 Task: Search one way flight ticket for 4 adults, 1 infant in seat and 1 infant on lap in premium economy from Wilmington: Wilmington Airport to Jacksonville: Albert J. Ellis Airport on 5-3-2023. Choice of flights is American. Number of bags: 1 checked bag. Price is upto 40000. Outbound departure time preference is 20:45.
Action: Mouse moved to (355, 145)
Screenshot: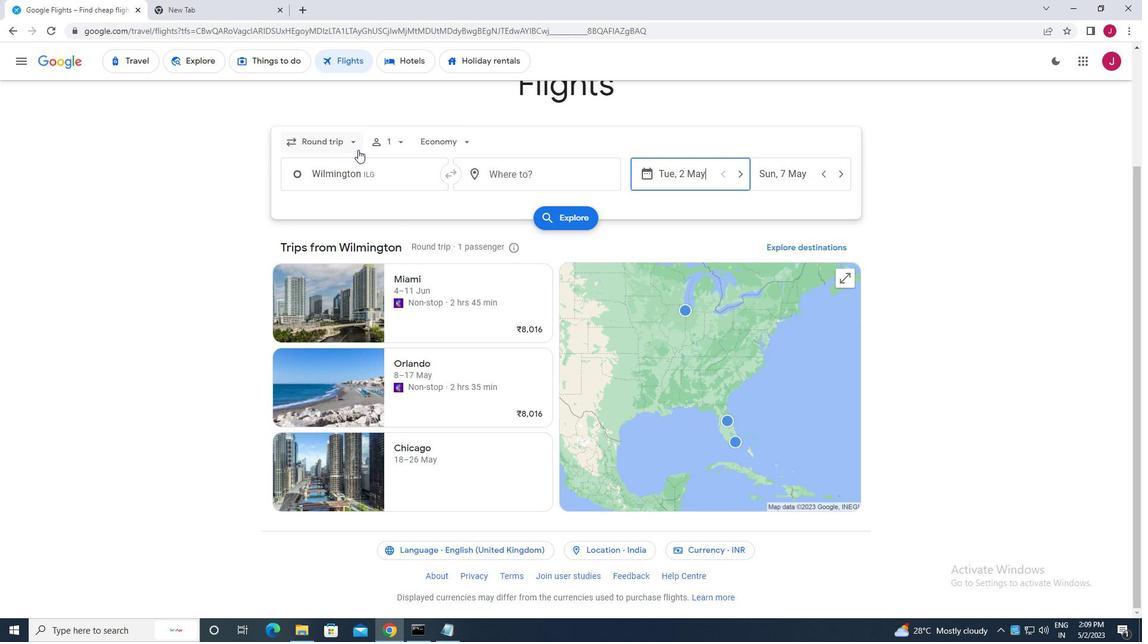 
Action: Mouse pressed left at (355, 145)
Screenshot: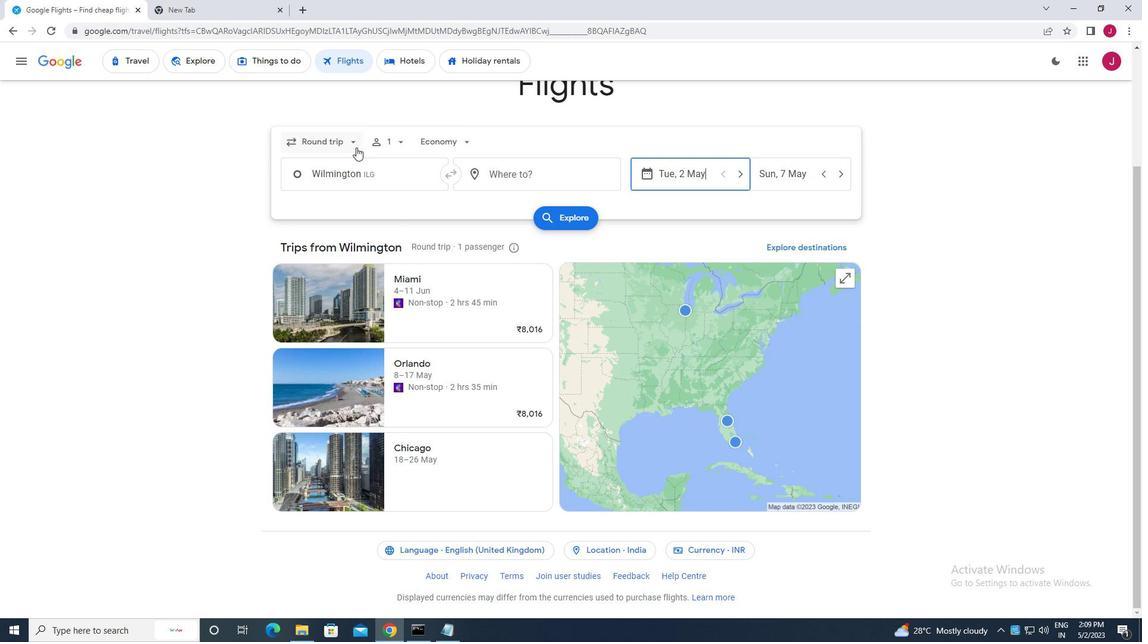 
Action: Mouse moved to (324, 190)
Screenshot: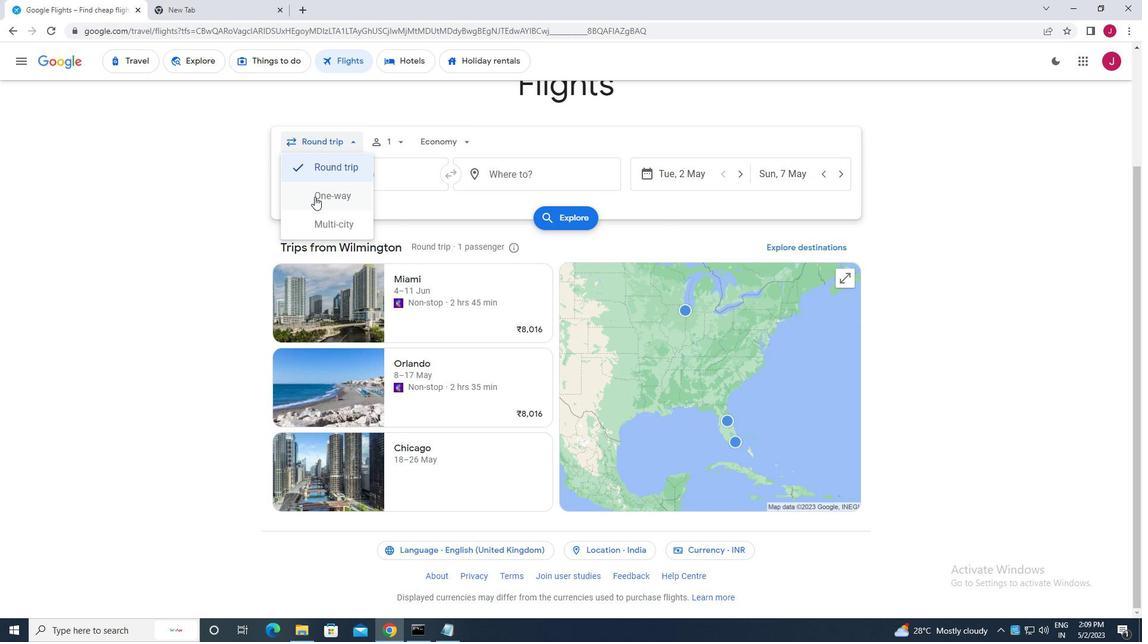 
Action: Mouse pressed left at (324, 190)
Screenshot: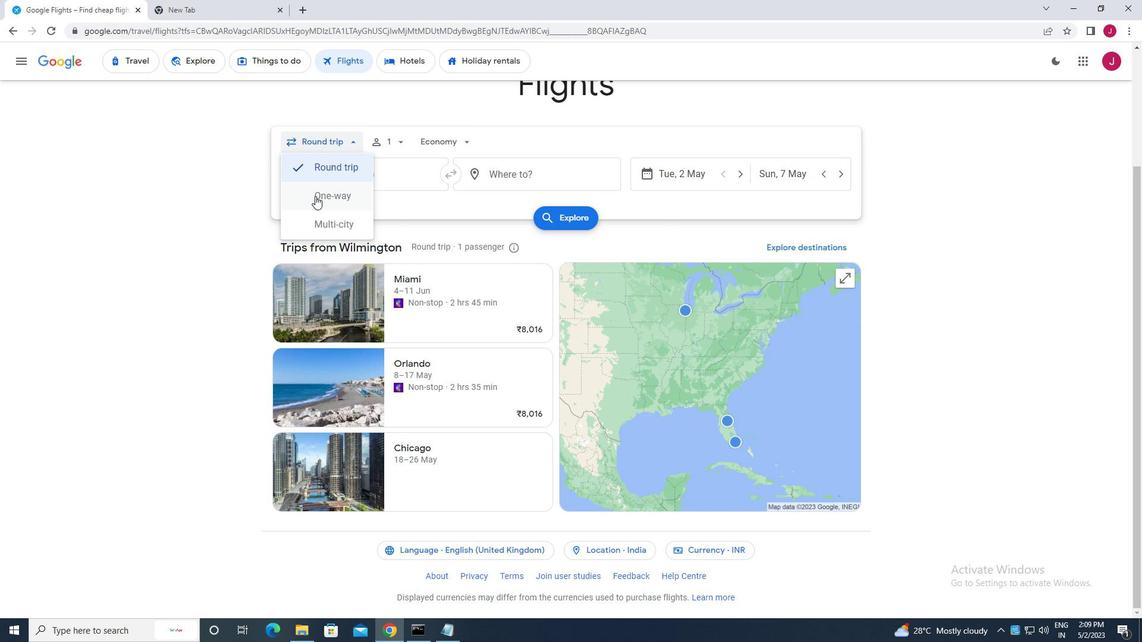 
Action: Mouse moved to (400, 143)
Screenshot: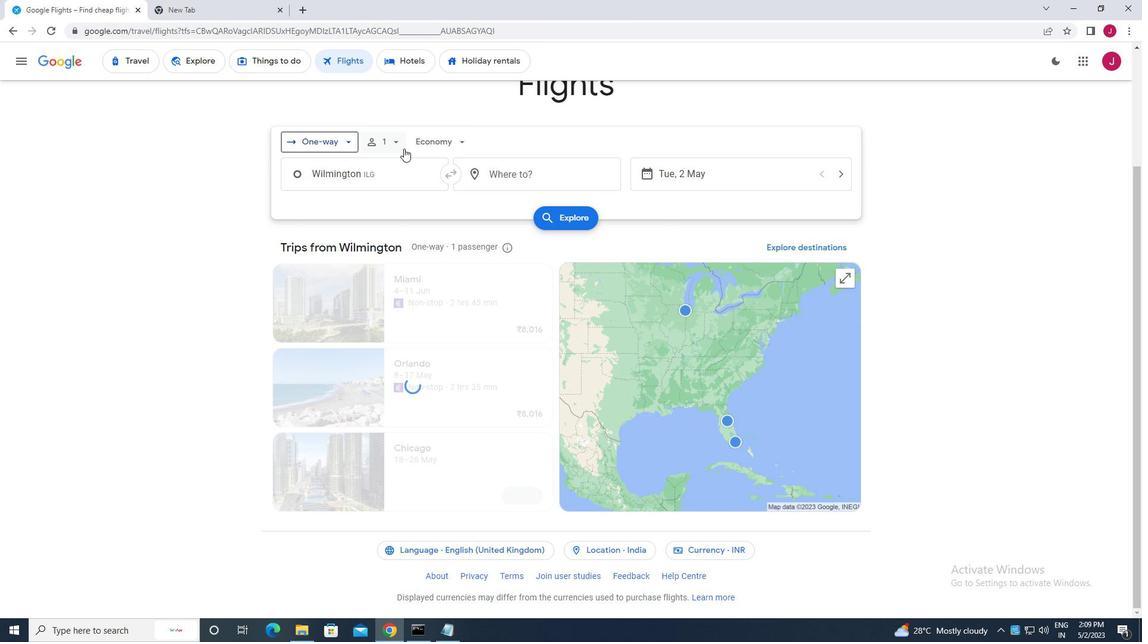 
Action: Mouse pressed left at (400, 143)
Screenshot: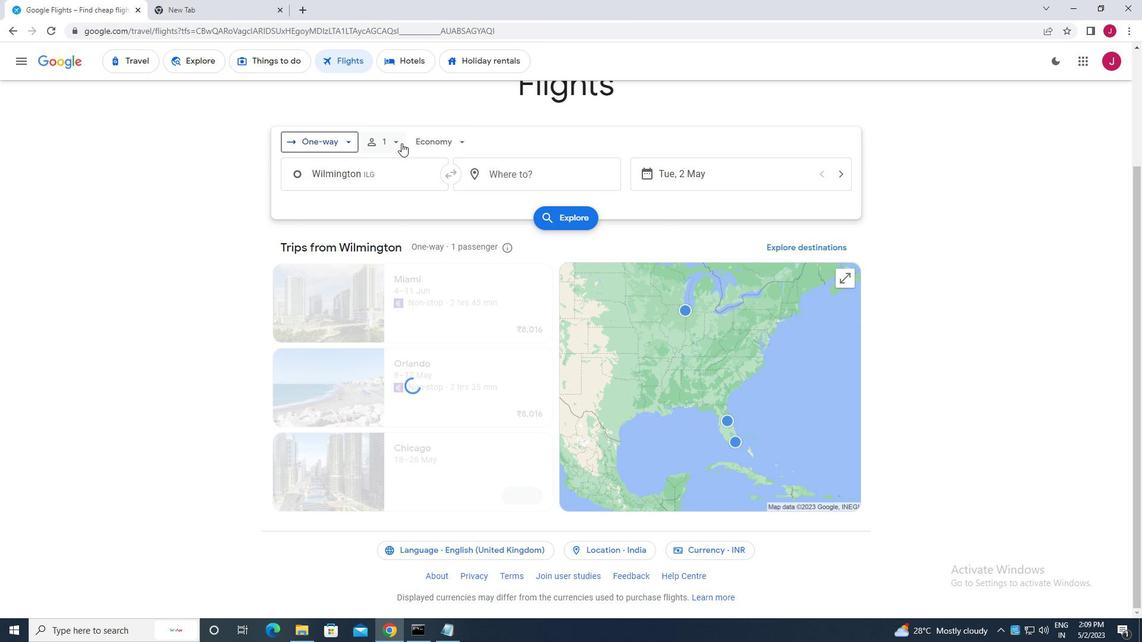 
Action: Mouse moved to (490, 174)
Screenshot: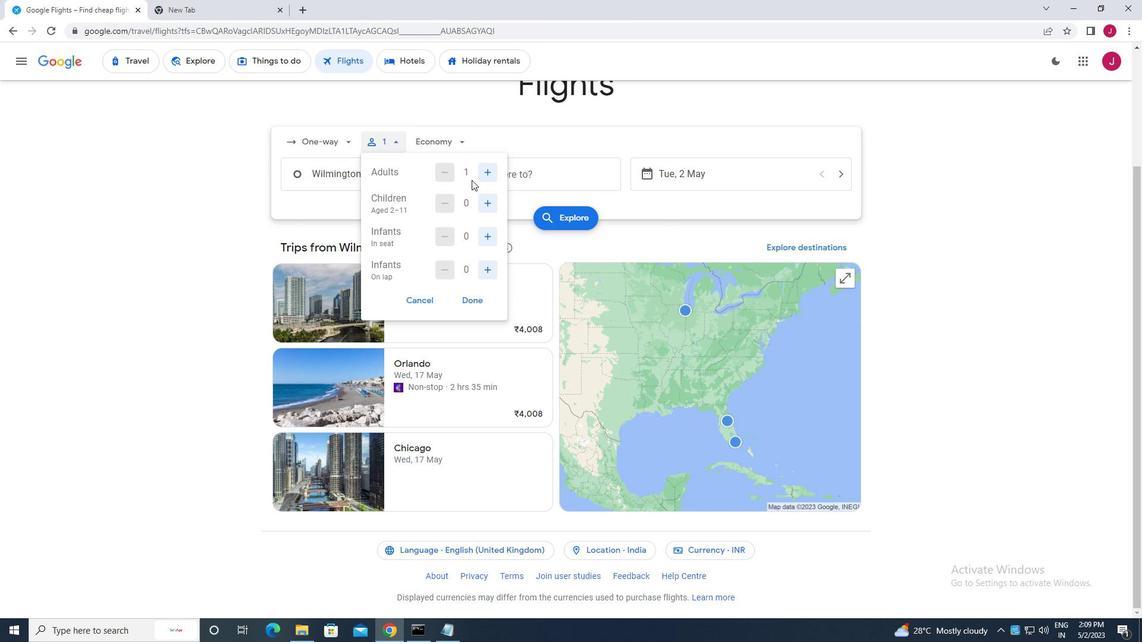
Action: Mouse pressed left at (490, 174)
Screenshot: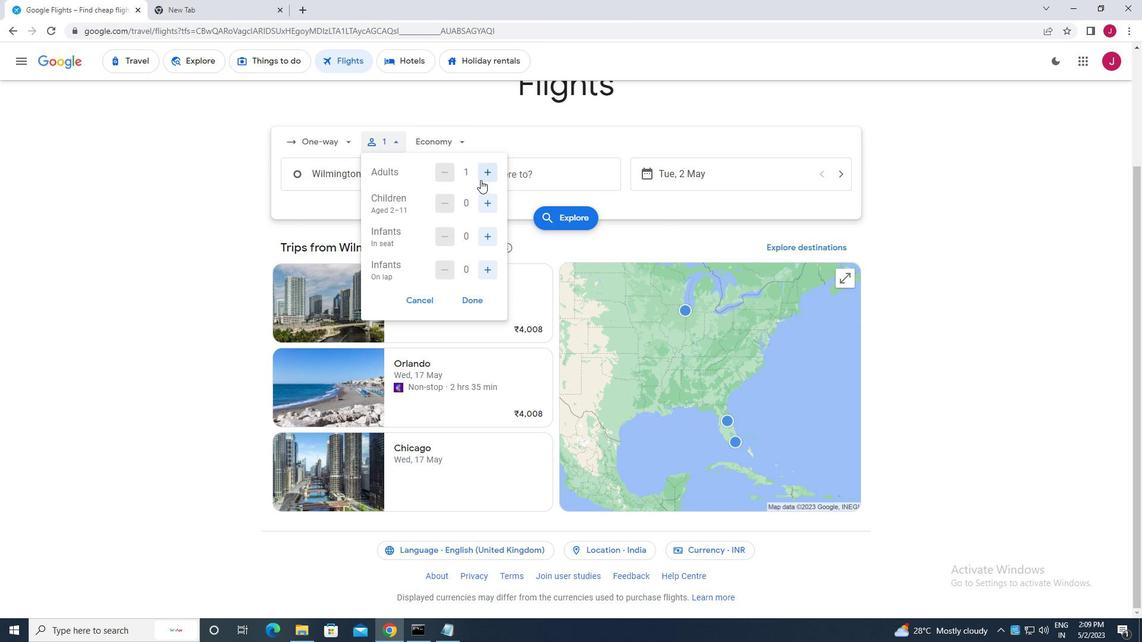 
Action: Mouse pressed left at (490, 174)
Screenshot: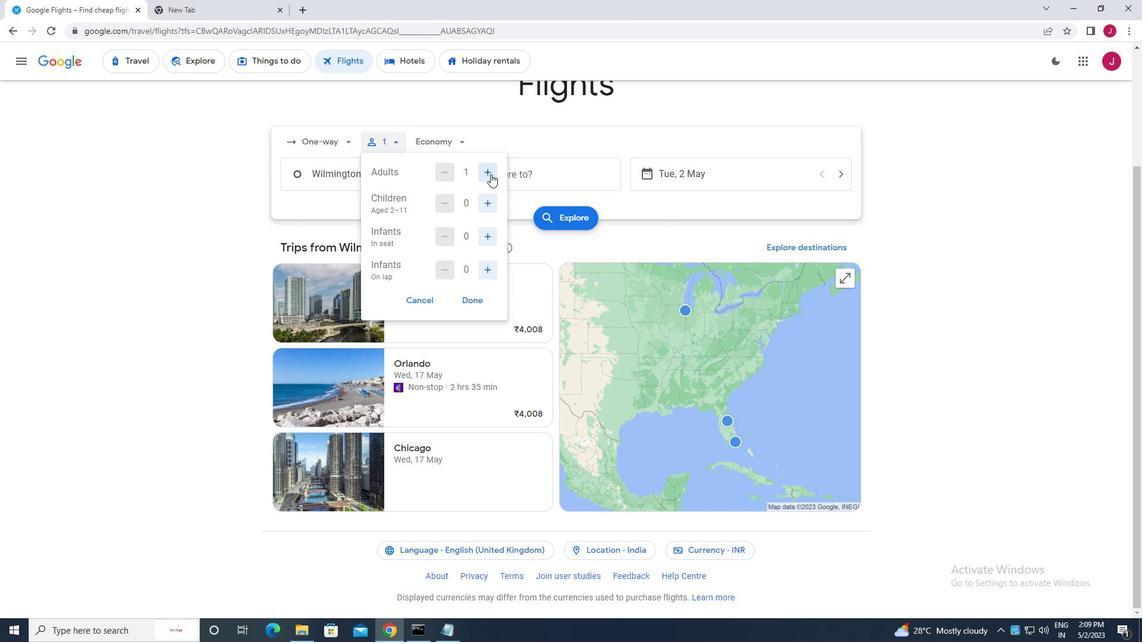 
Action: Mouse pressed left at (490, 174)
Screenshot: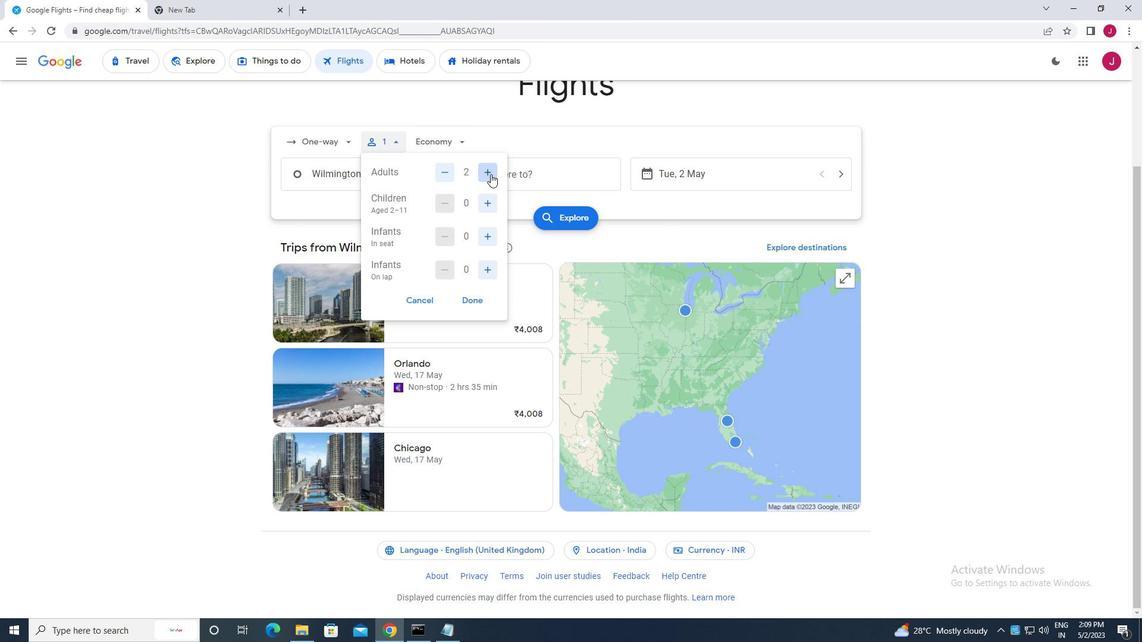 
Action: Mouse pressed left at (490, 174)
Screenshot: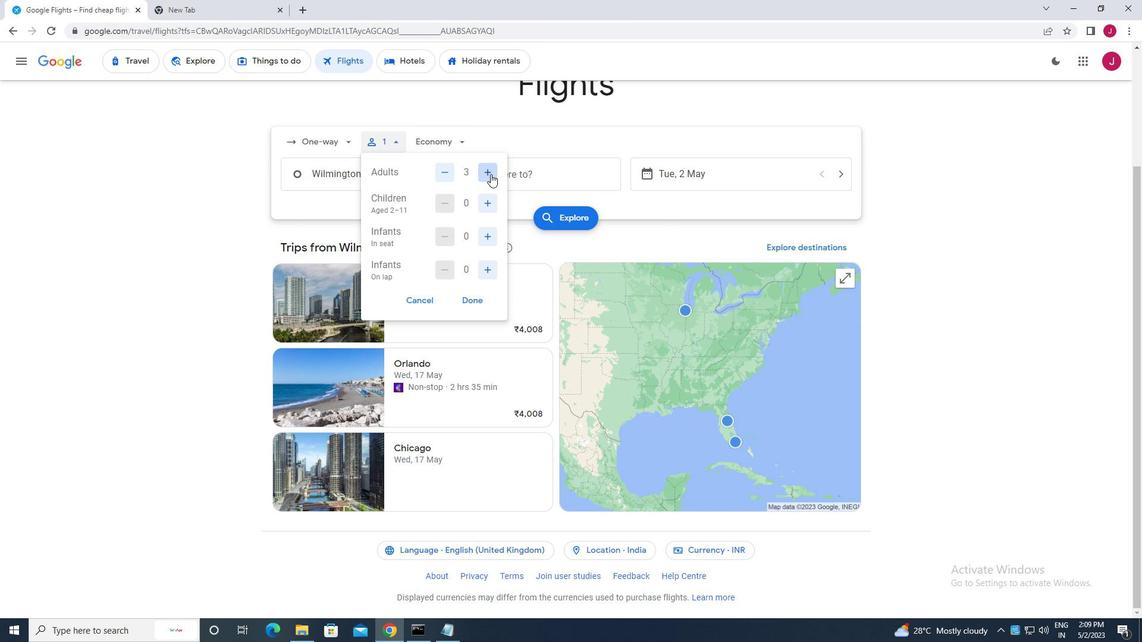 
Action: Mouse moved to (443, 170)
Screenshot: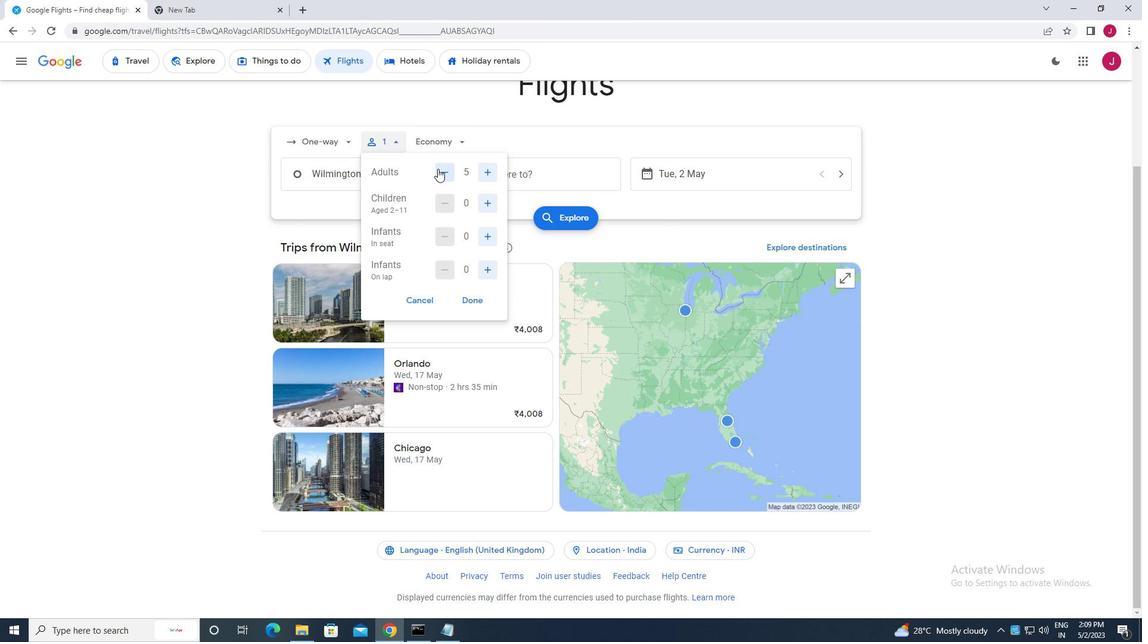 
Action: Mouse pressed left at (443, 170)
Screenshot: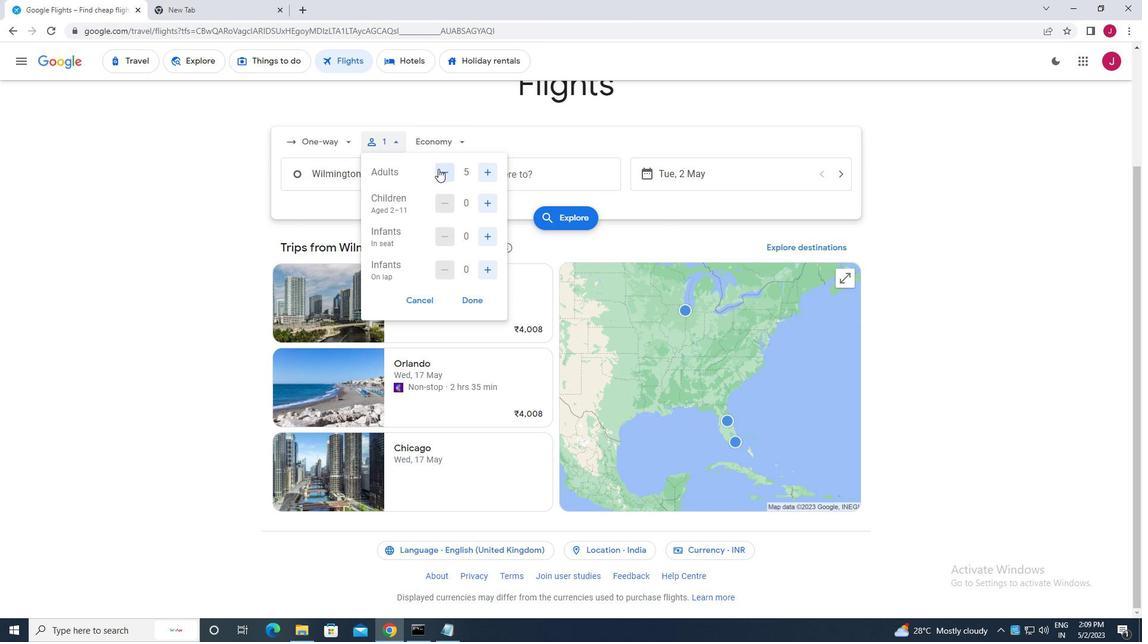 
Action: Mouse moved to (485, 236)
Screenshot: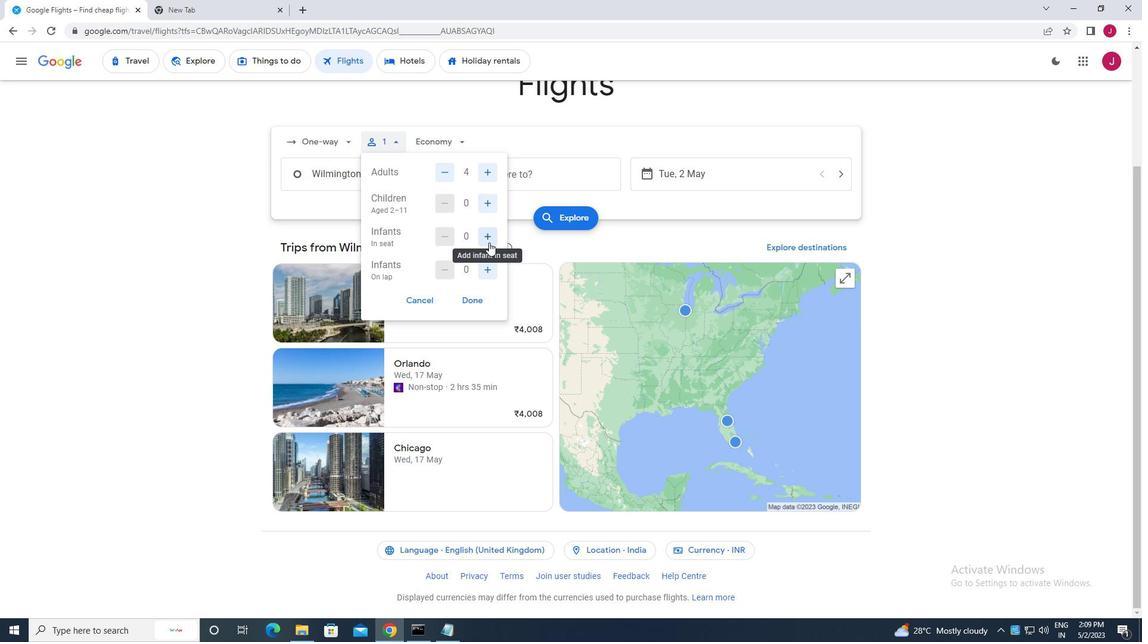 
Action: Mouse pressed left at (485, 236)
Screenshot: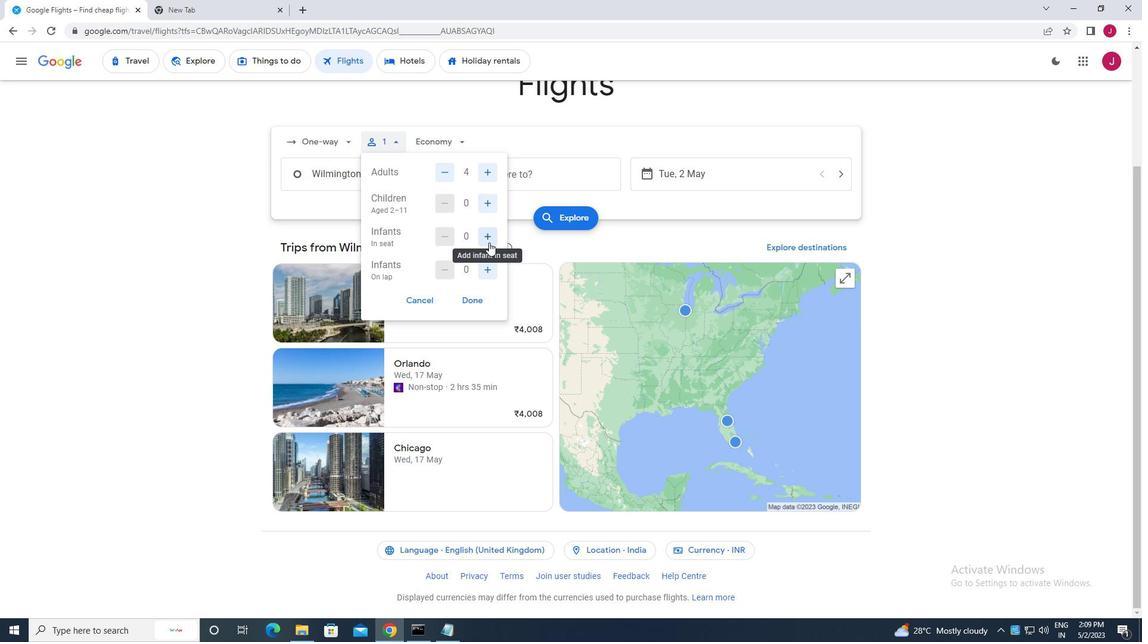 
Action: Mouse moved to (487, 265)
Screenshot: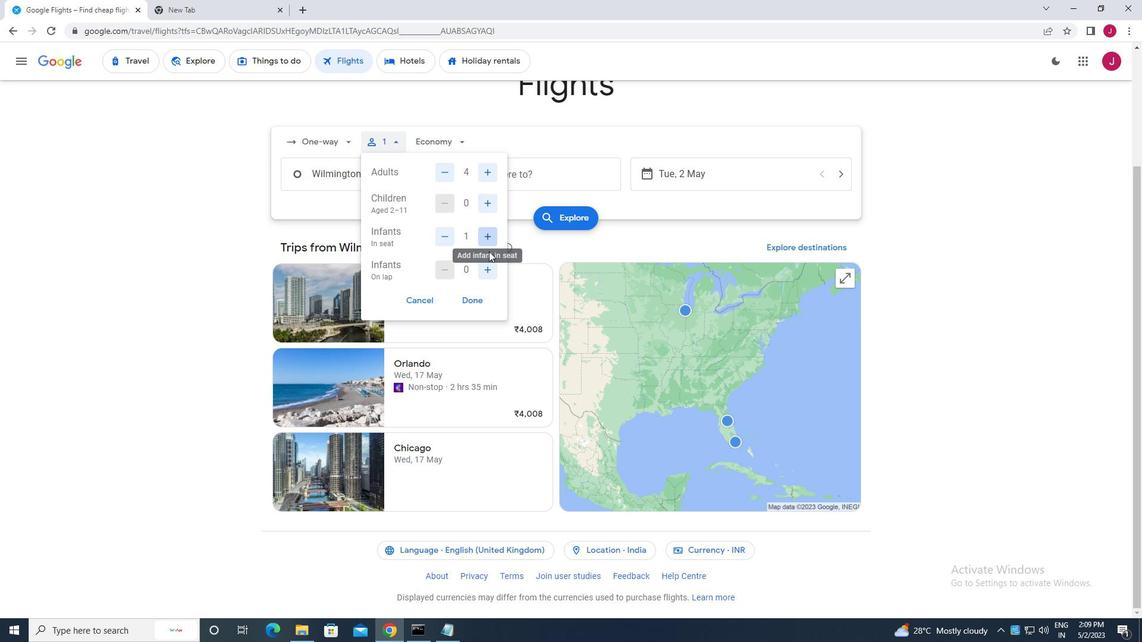 
Action: Mouse pressed left at (487, 265)
Screenshot: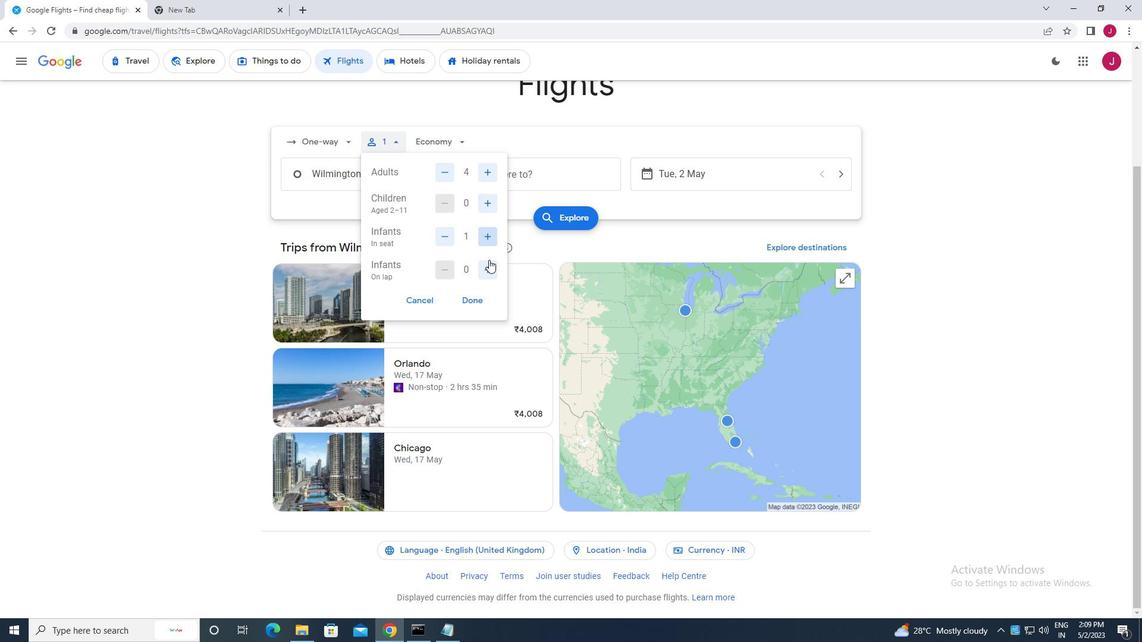 
Action: Mouse moved to (470, 299)
Screenshot: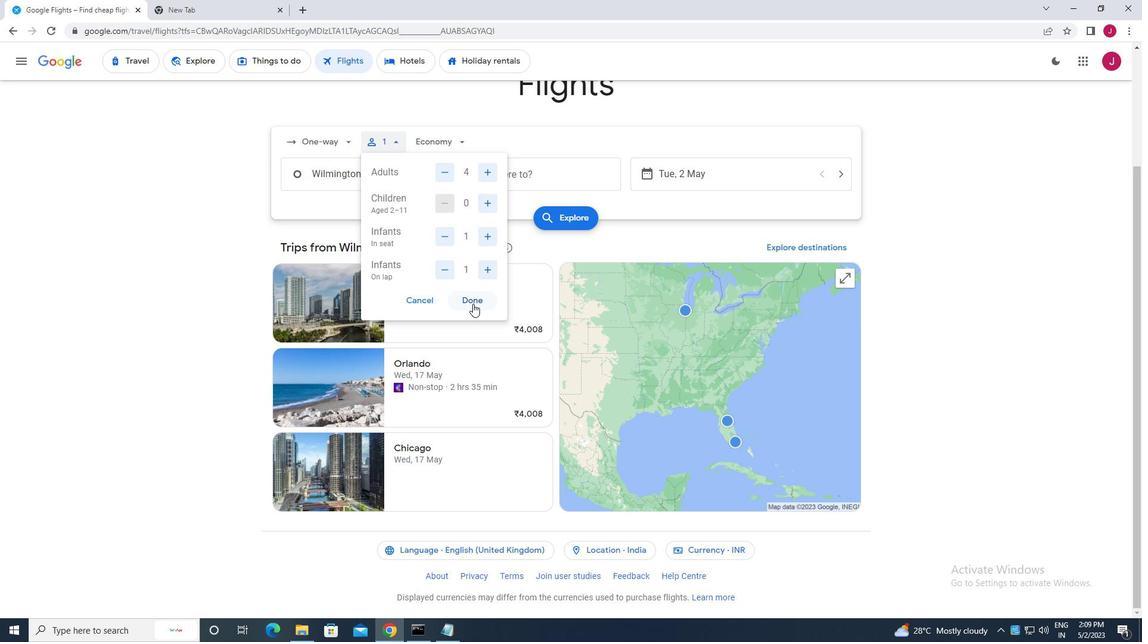 
Action: Mouse pressed left at (470, 299)
Screenshot: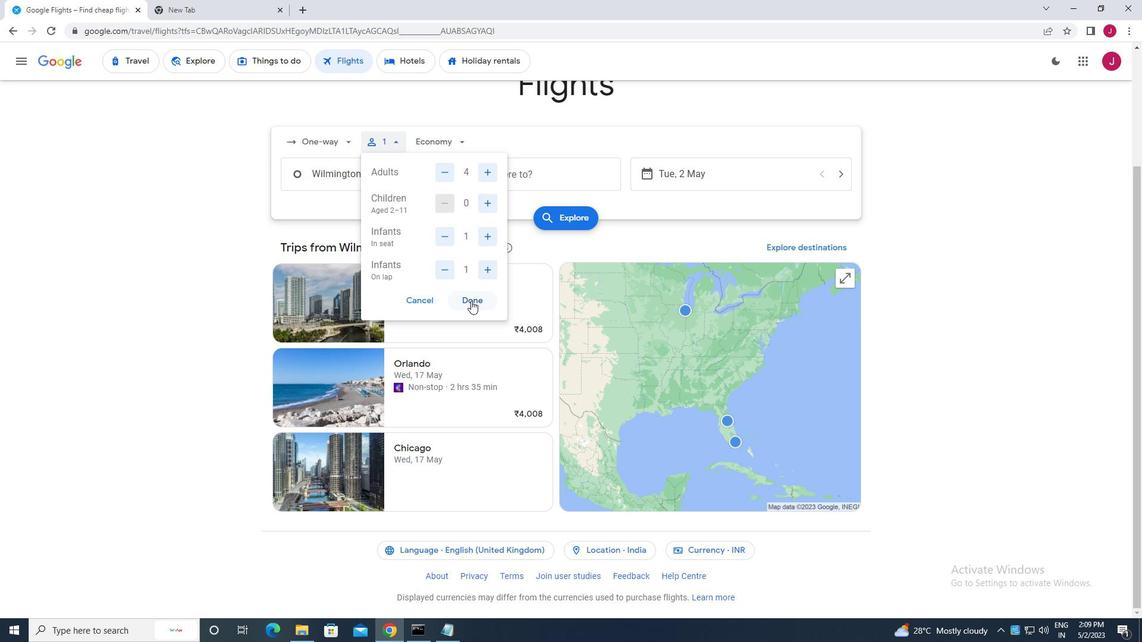 
Action: Mouse moved to (443, 145)
Screenshot: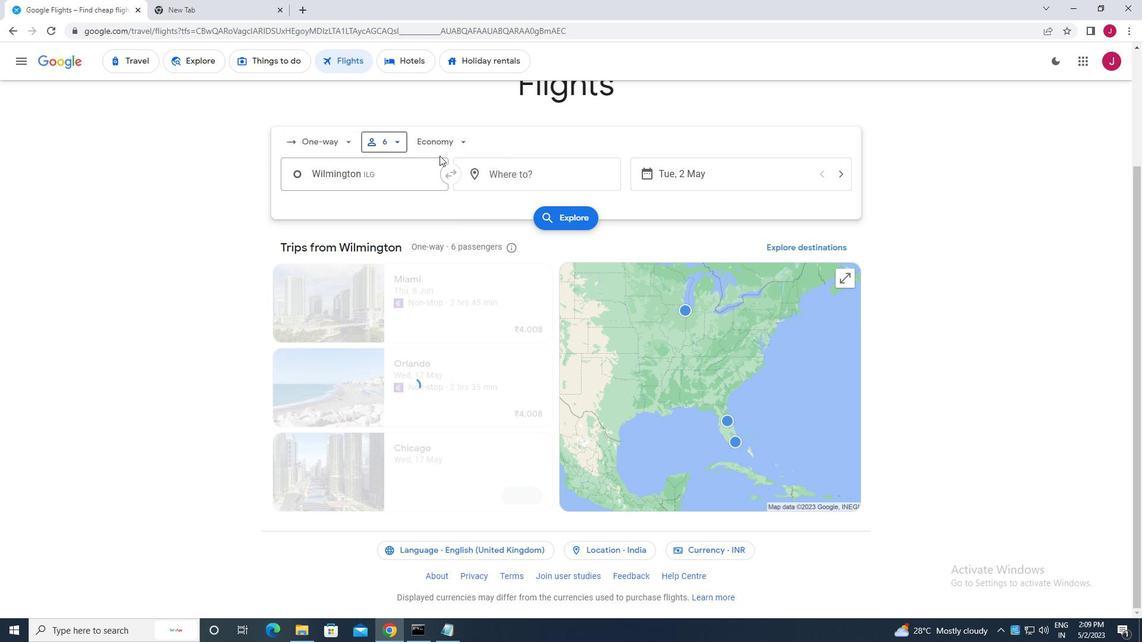 
Action: Mouse pressed left at (443, 145)
Screenshot: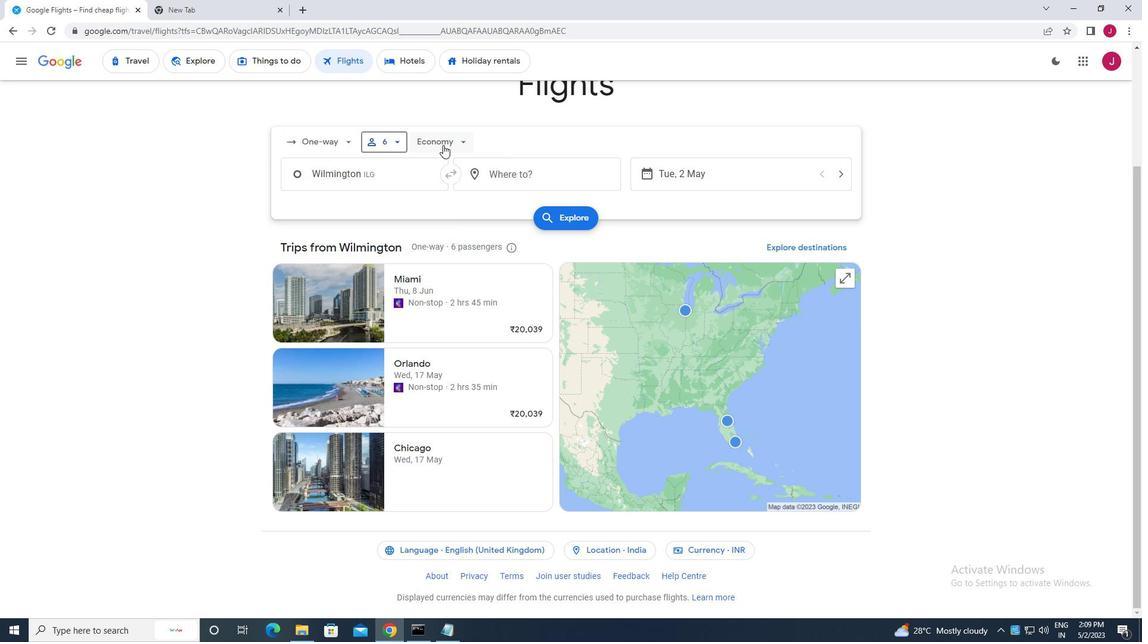 
Action: Mouse moved to (464, 197)
Screenshot: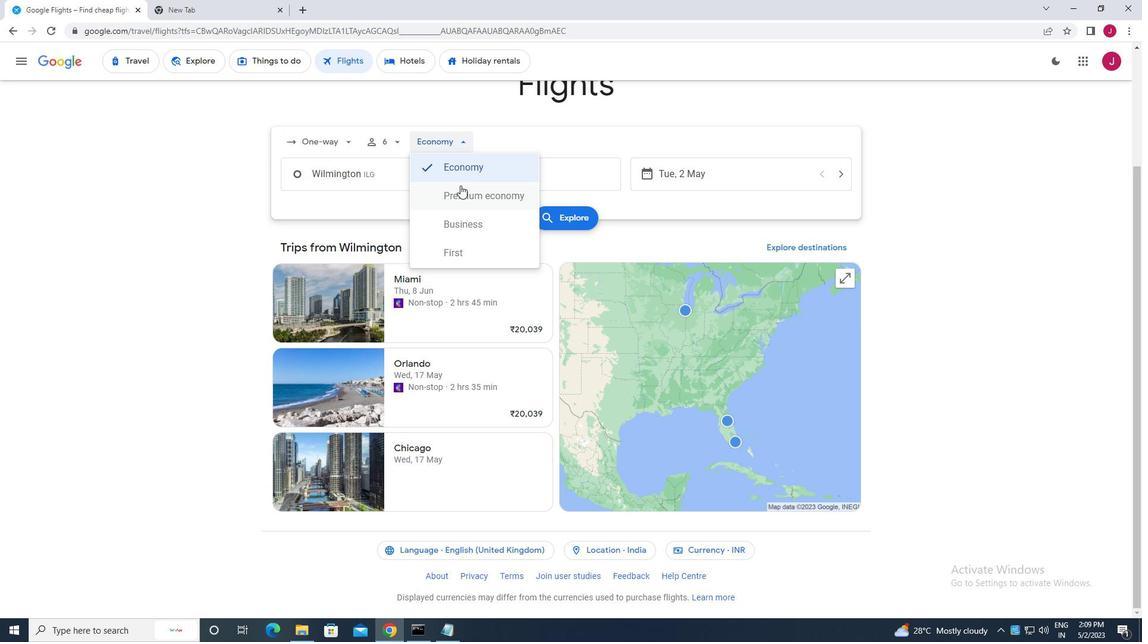 
Action: Mouse pressed left at (464, 197)
Screenshot: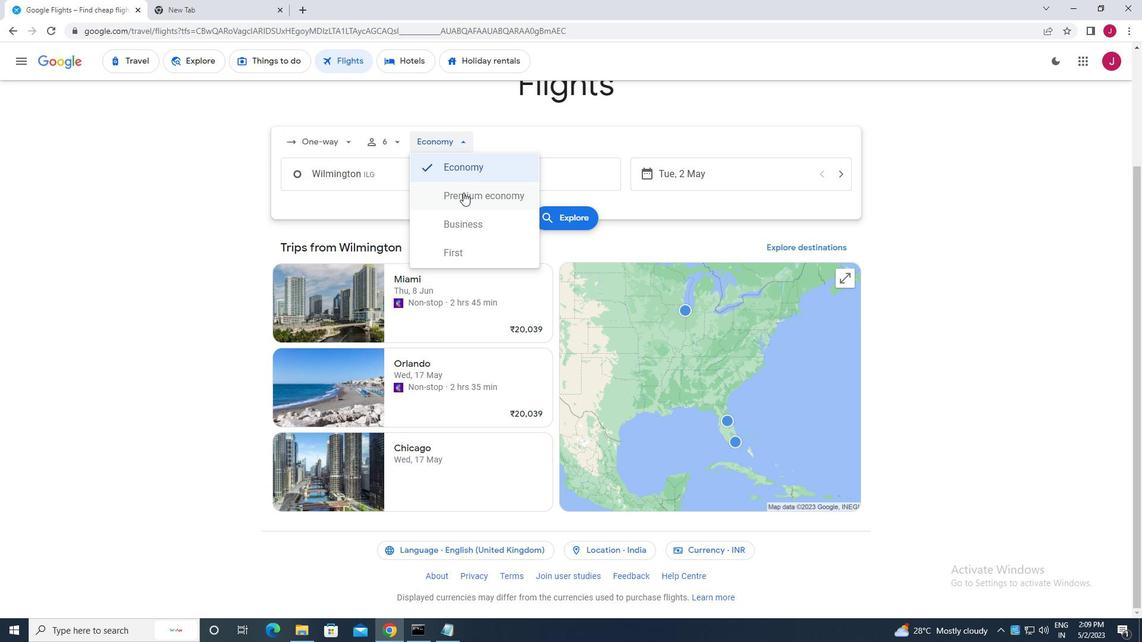 
Action: Mouse moved to (386, 181)
Screenshot: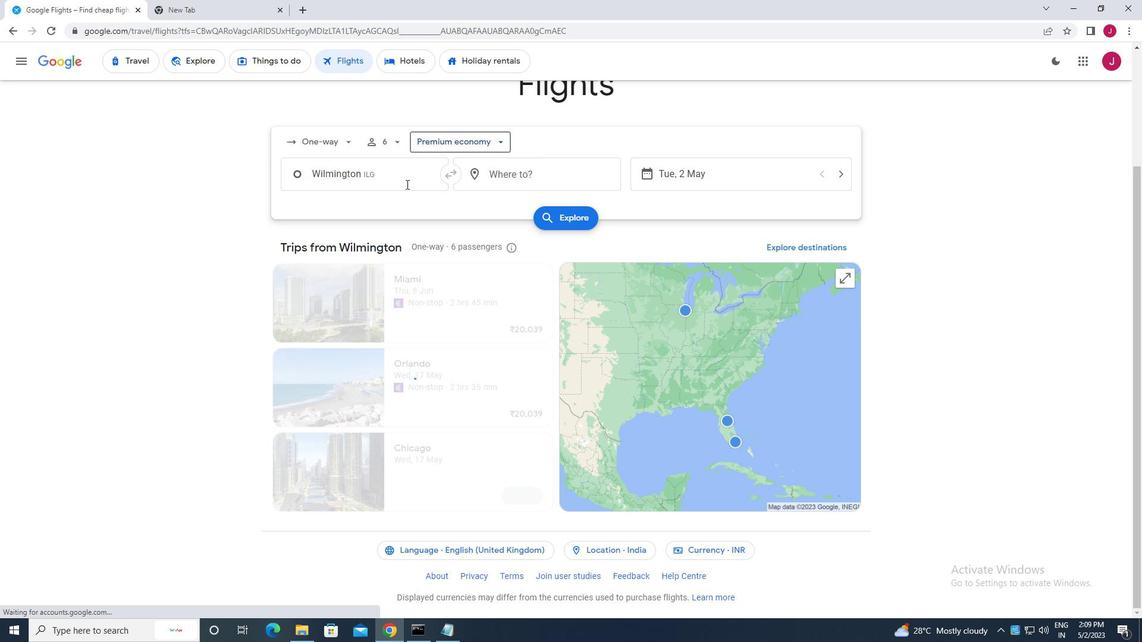 
Action: Mouse pressed left at (386, 181)
Screenshot: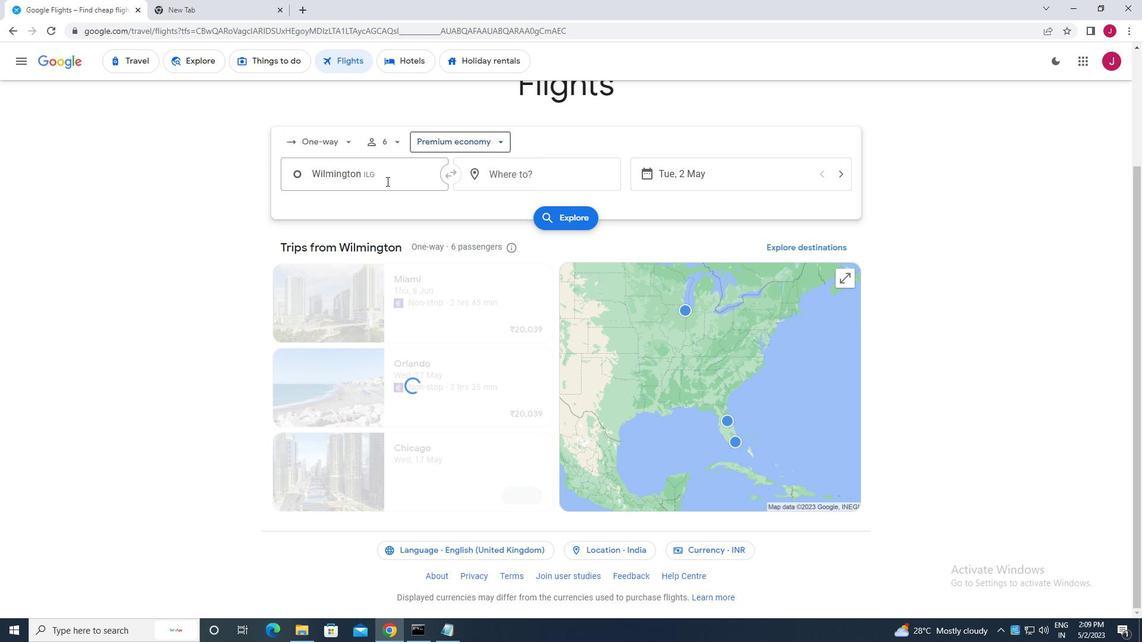 
Action: Key pressed wilmington<Key.space>a
Screenshot: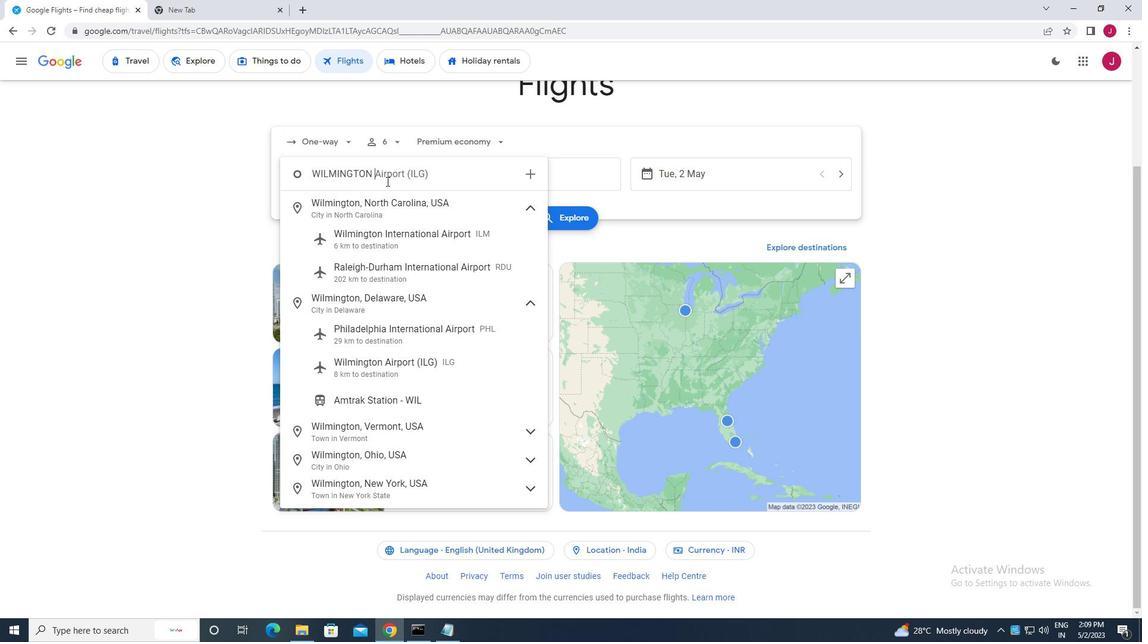 
Action: Mouse moved to (393, 261)
Screenshot: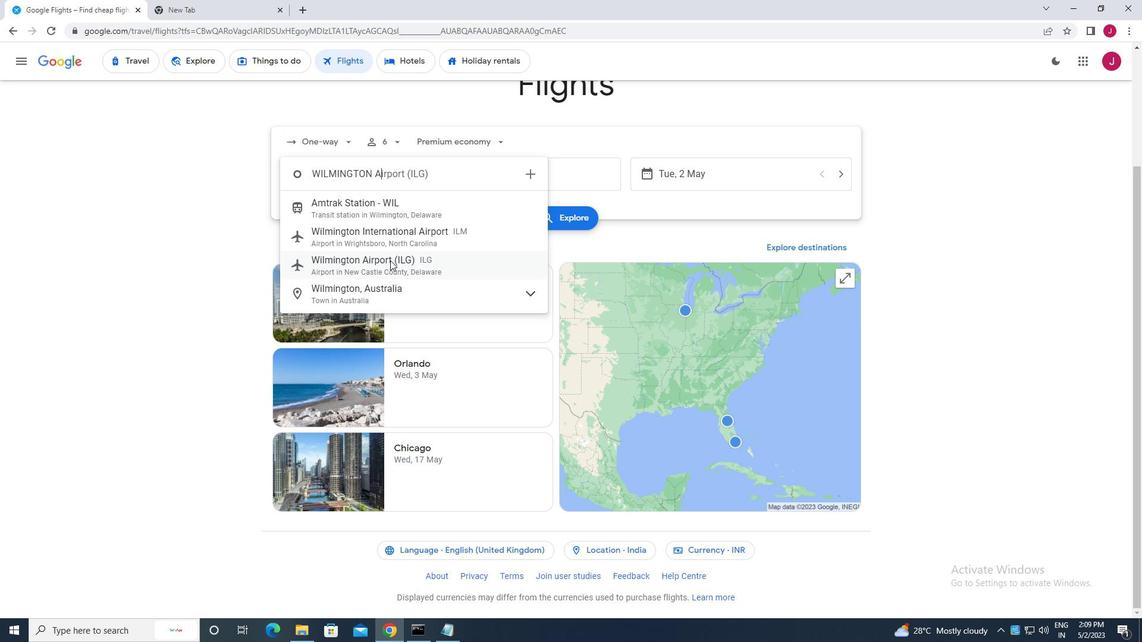 
Action: Mouse pressed left at (393, 261)
Screenshot: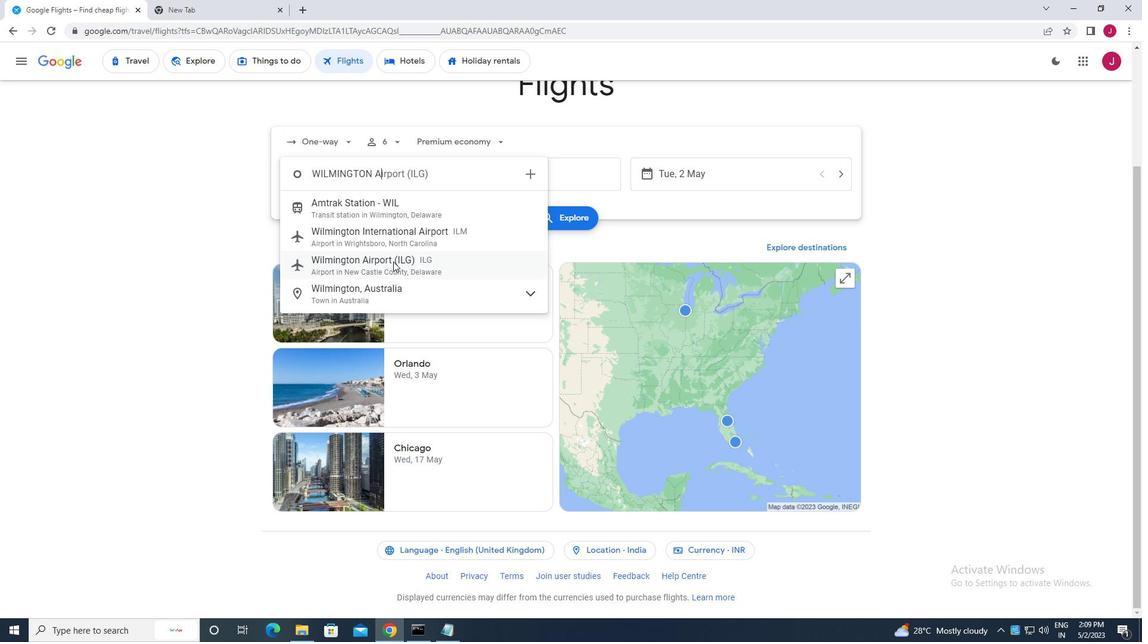 
Action: Mouse moved to (546, 171)
Screenshot: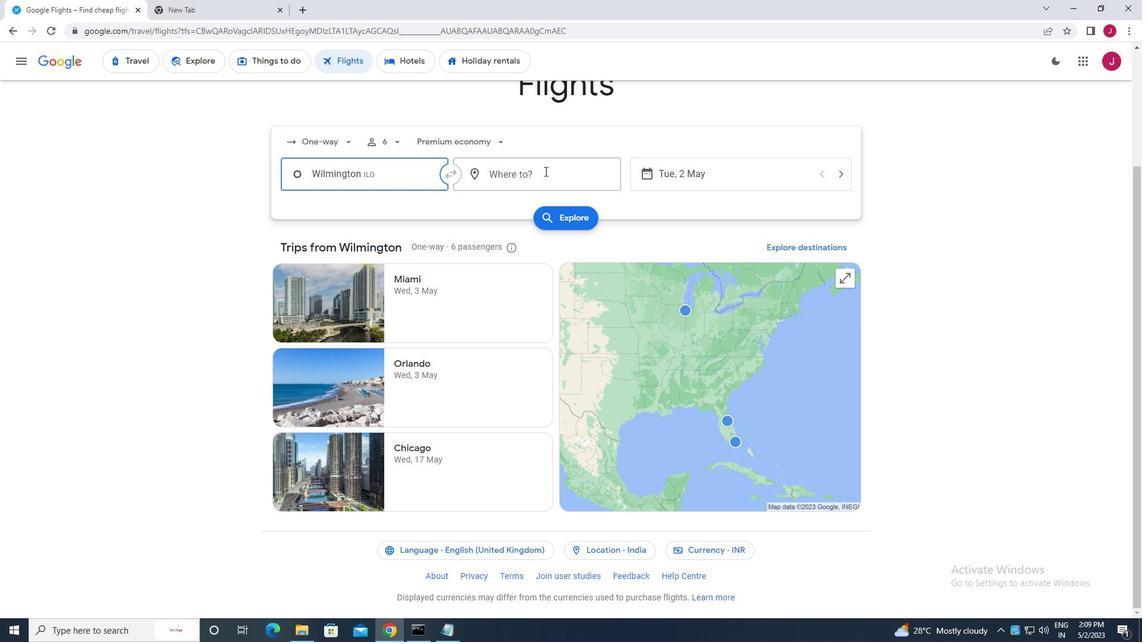 
Action: Mouse pressed left at (546, 171)
Screenshot: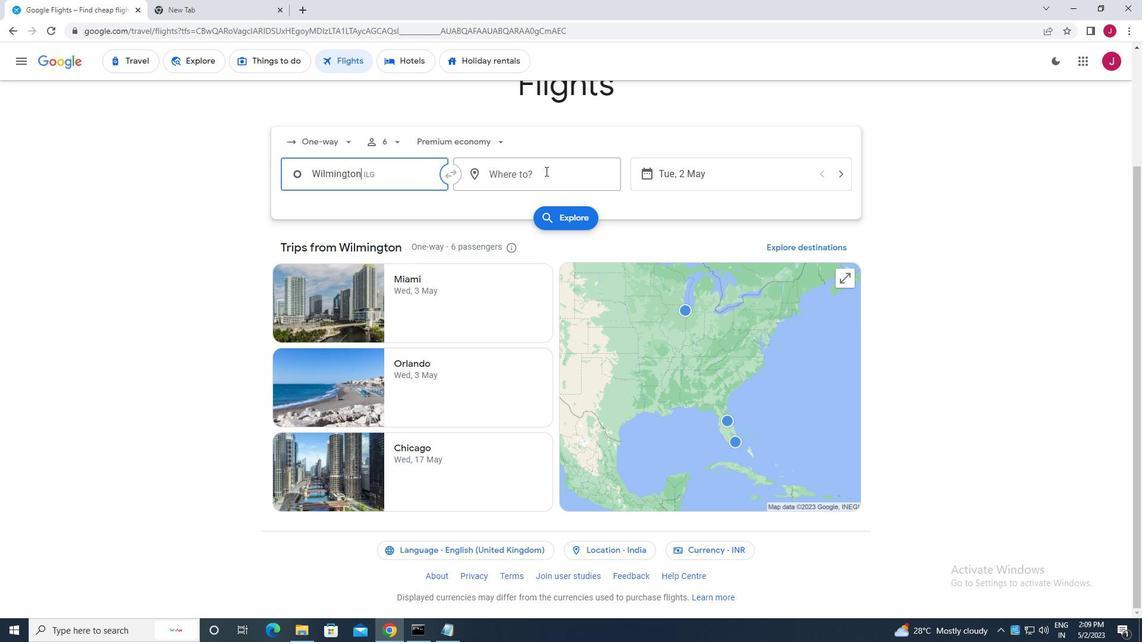
Action: Mouse moved to (548, 171)
Screenshot: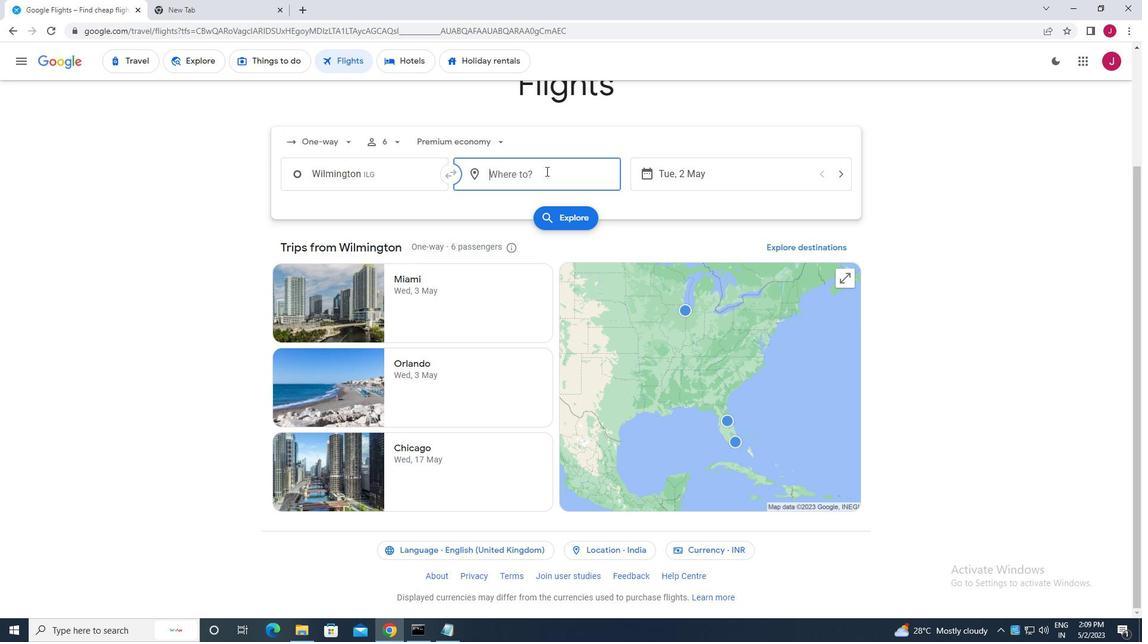 
Action: Key pressed jacksonv
Screenshot: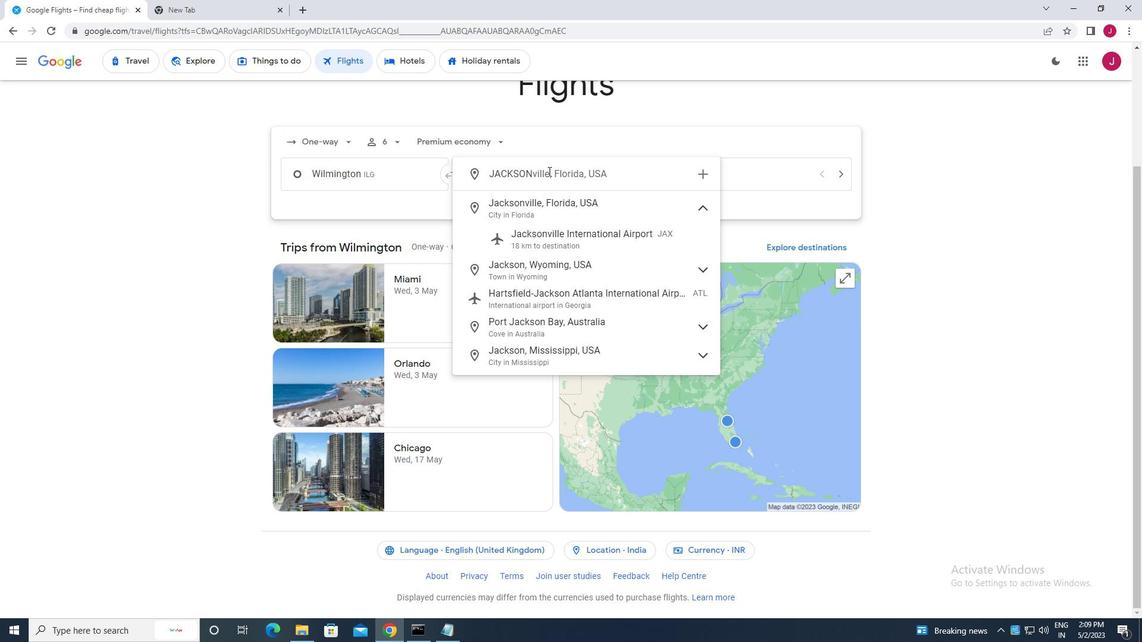 
Action: Mouse moved to (568, 235)
Screenshot: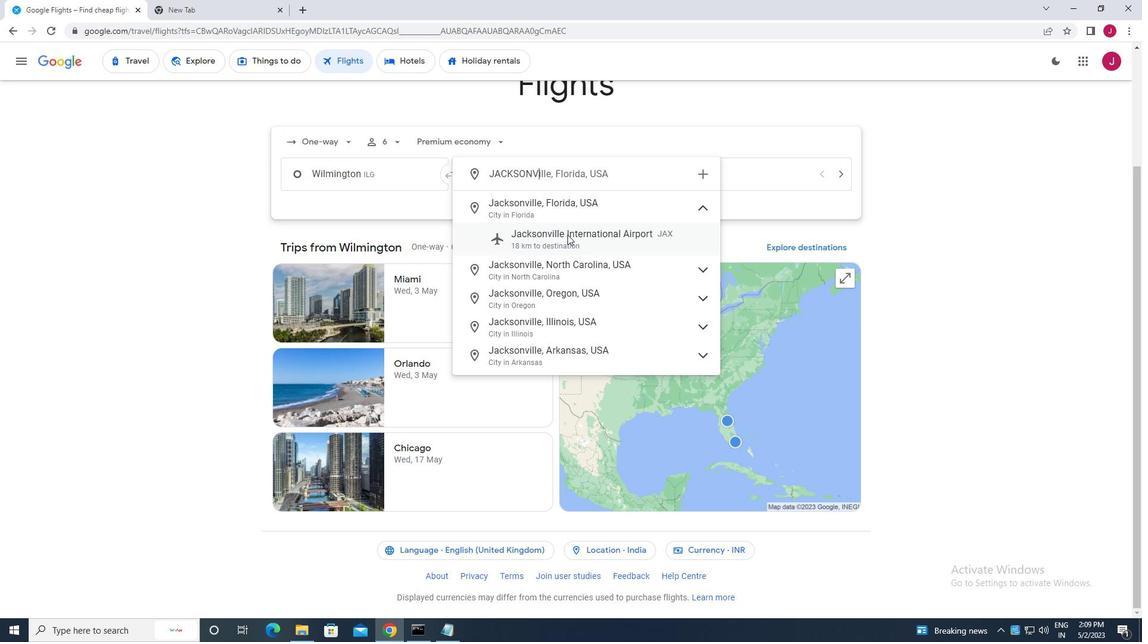 
Action: Mouse pressed left at (568, 235)
Screenshot: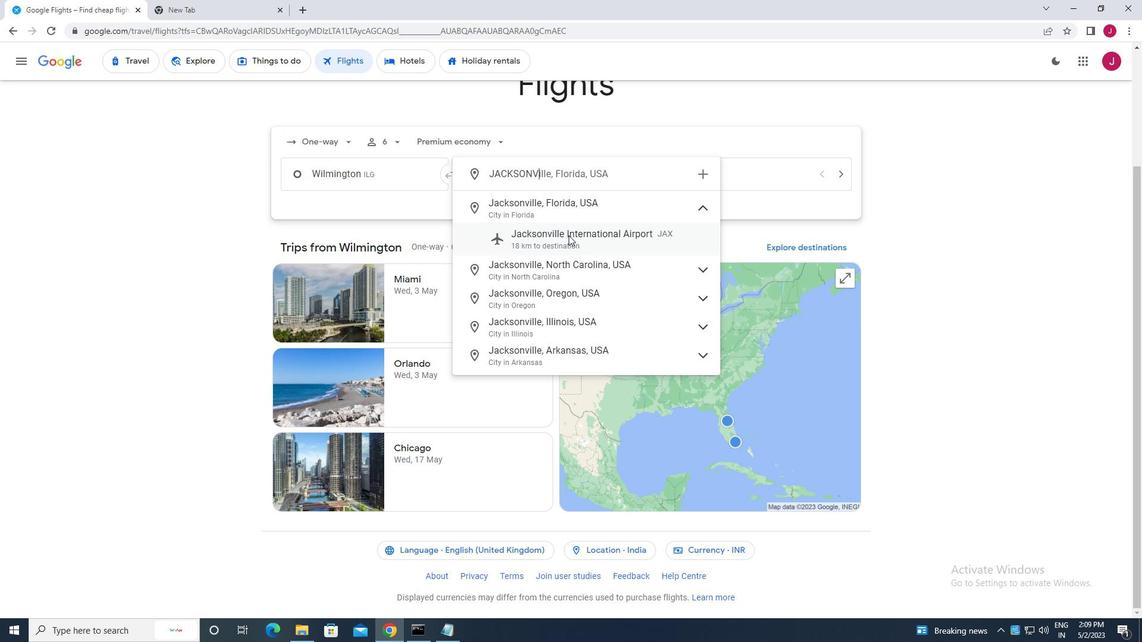 
Action: Mouse moved to (699, 179)
Screenshot: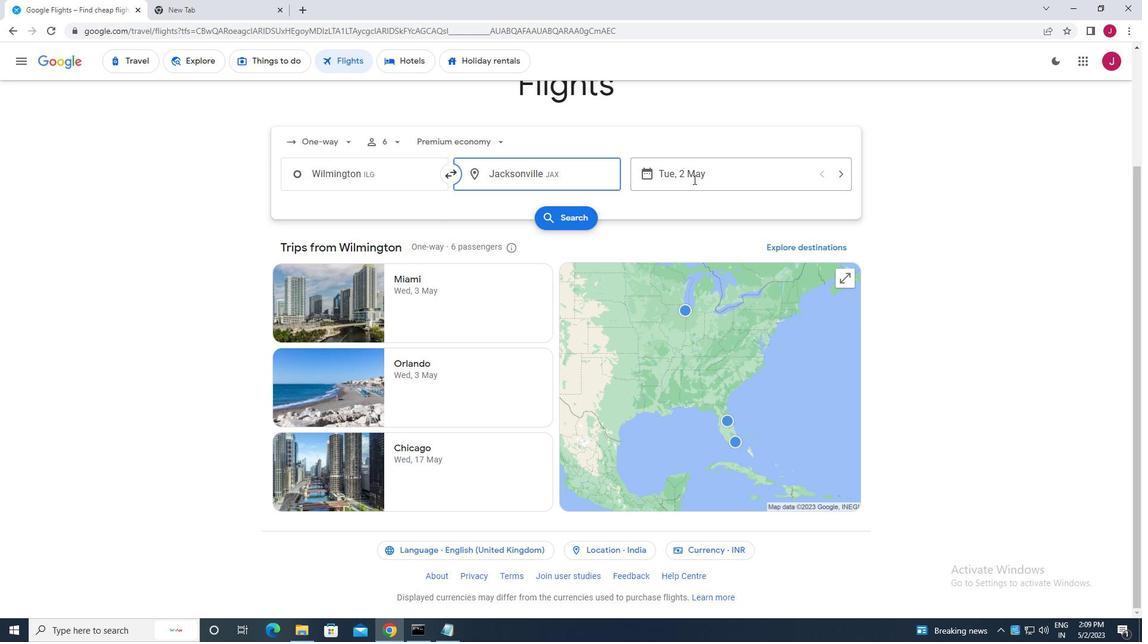 
Action: Mouse pressed left at (699, 179)
Screenshot: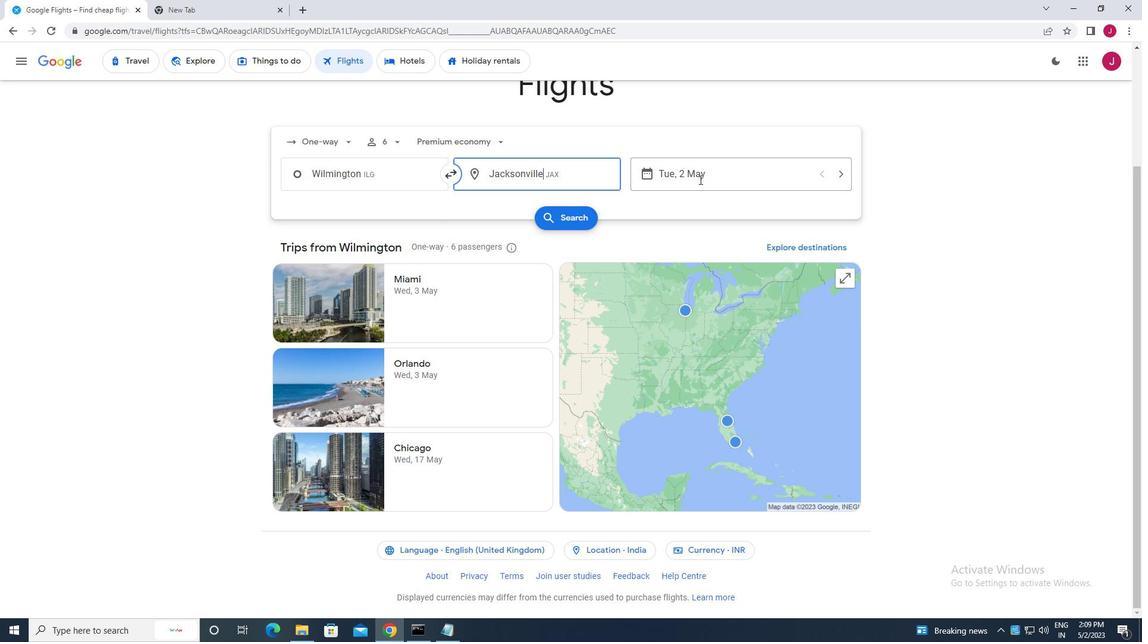 
Action: Mouse moved to (515, 270)
Screenshot: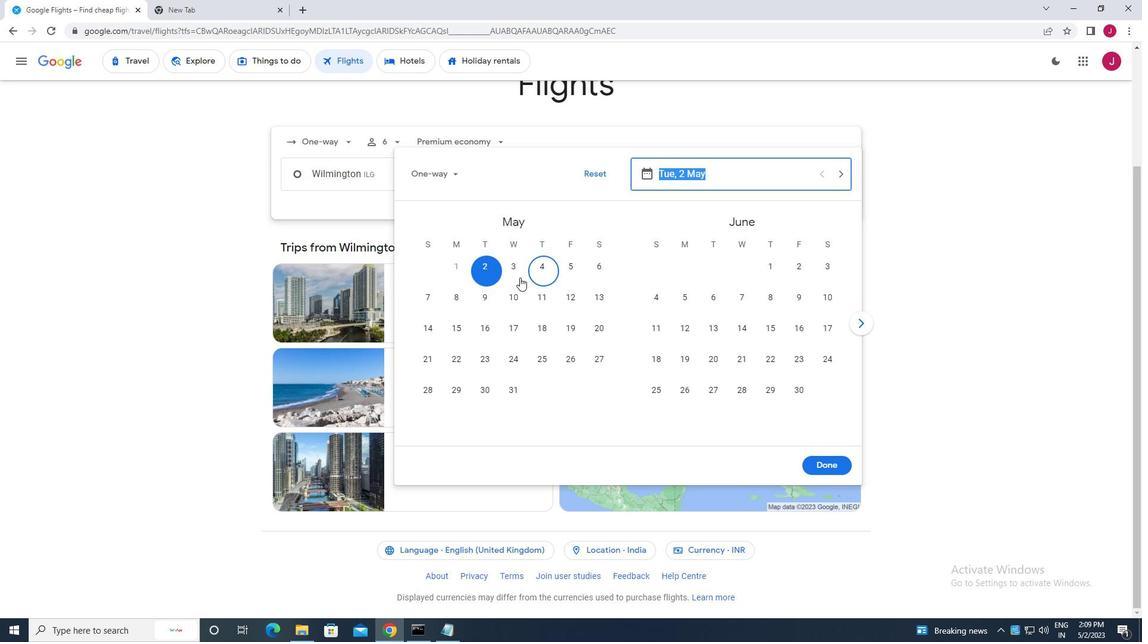 
Action: Mouse pressed left at (515, 270)
Screenshot: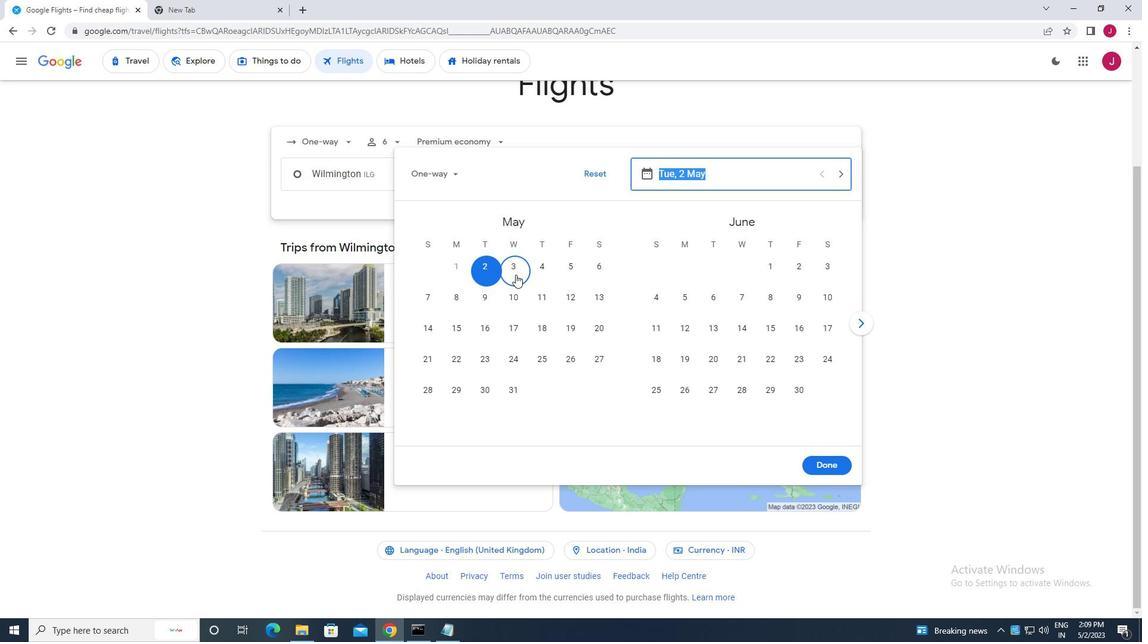 
Action: Mouse moved to (830, 467)
Screenshot: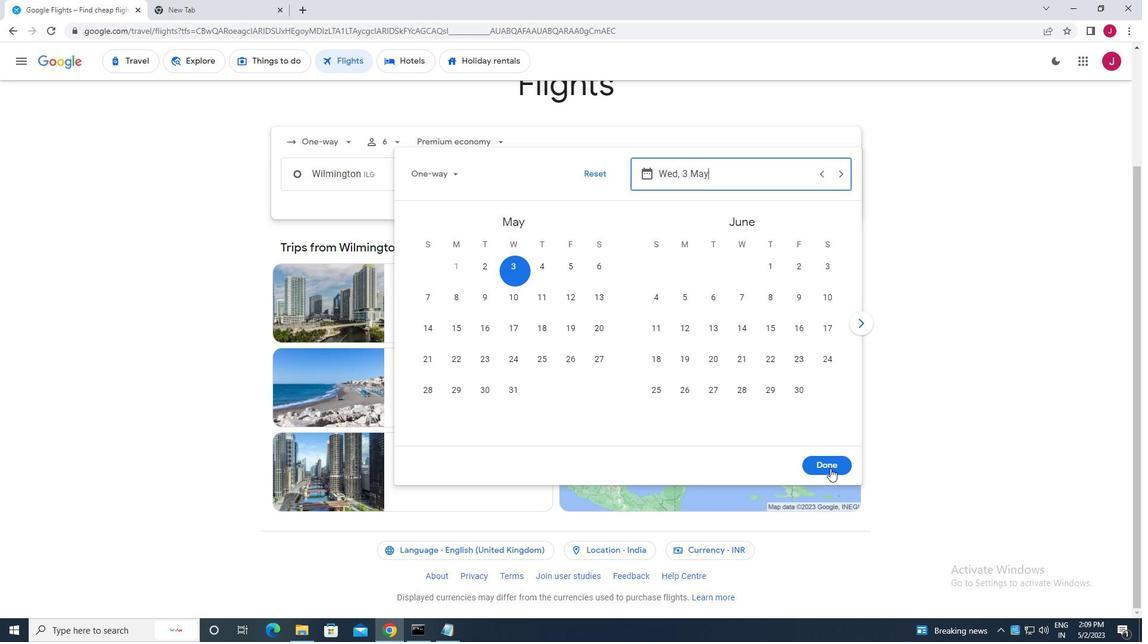 
Action: Mouse pressed left at (830, 467)
Screenshot: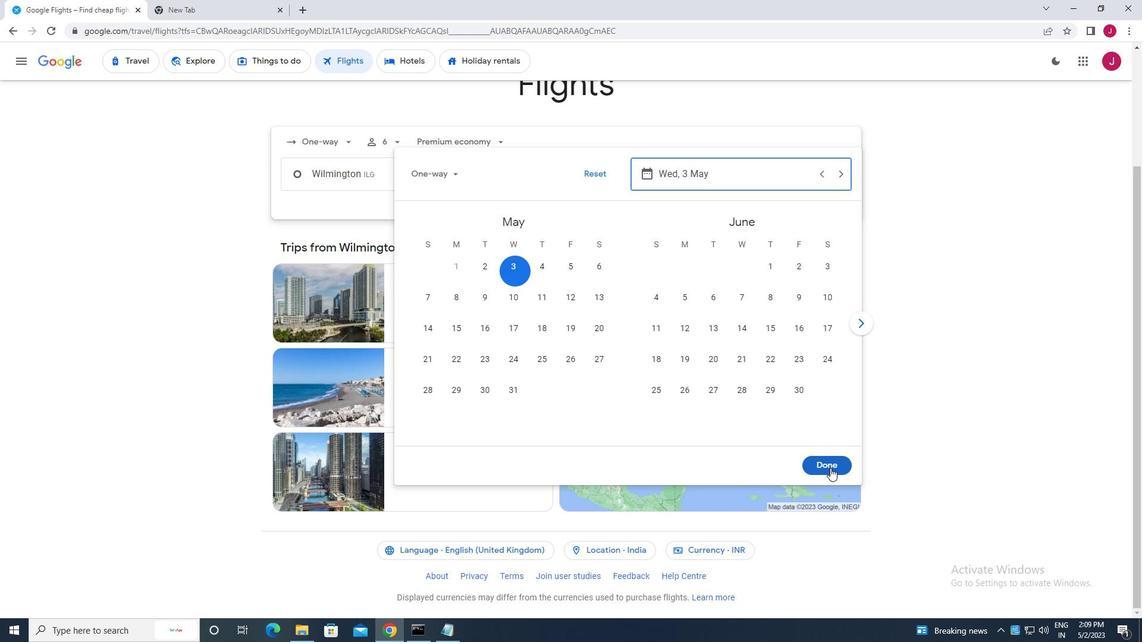 
Action: Mouse moved to (573, 211)
Screenshot: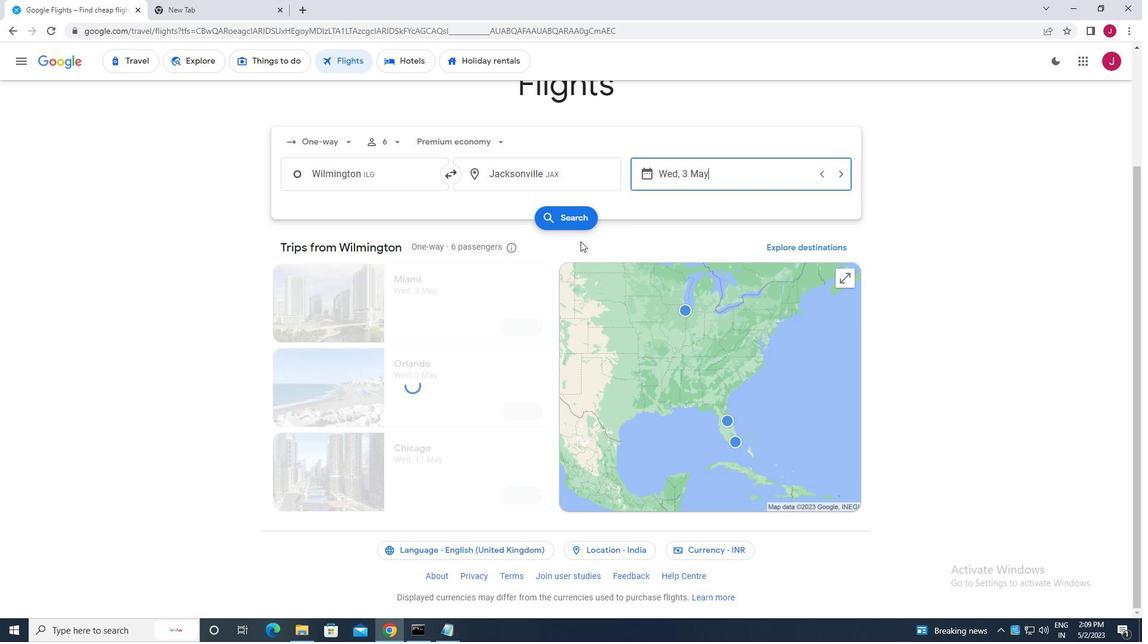 
Action: Mouse pressed left at (573, 211)
Screenshot: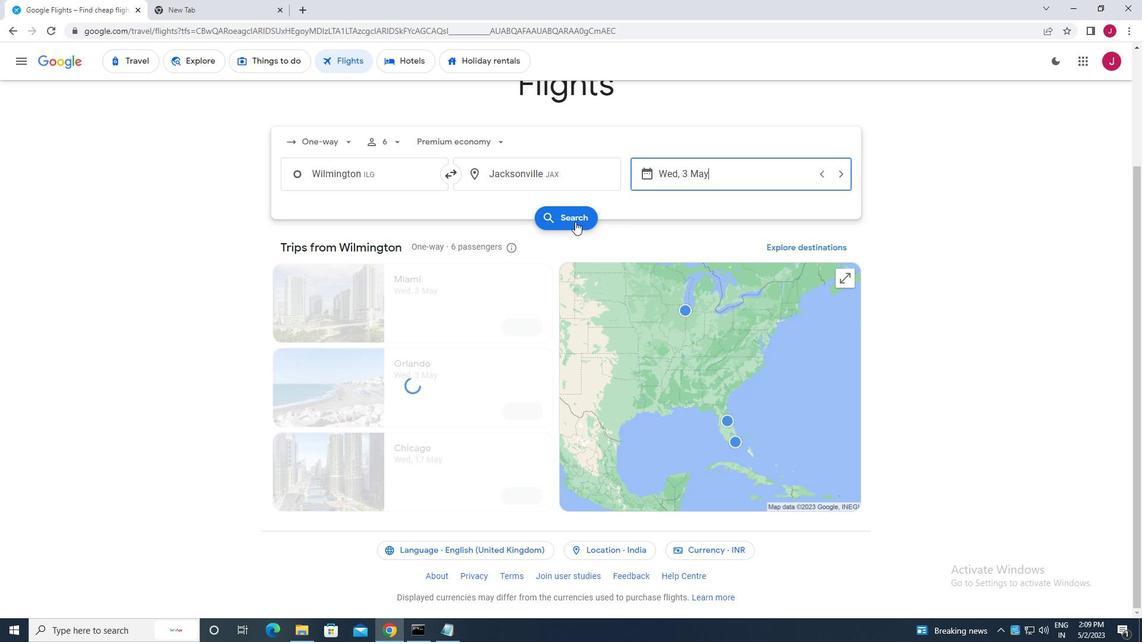 
Action: Mouse moved to (294, 170)
Screenshot: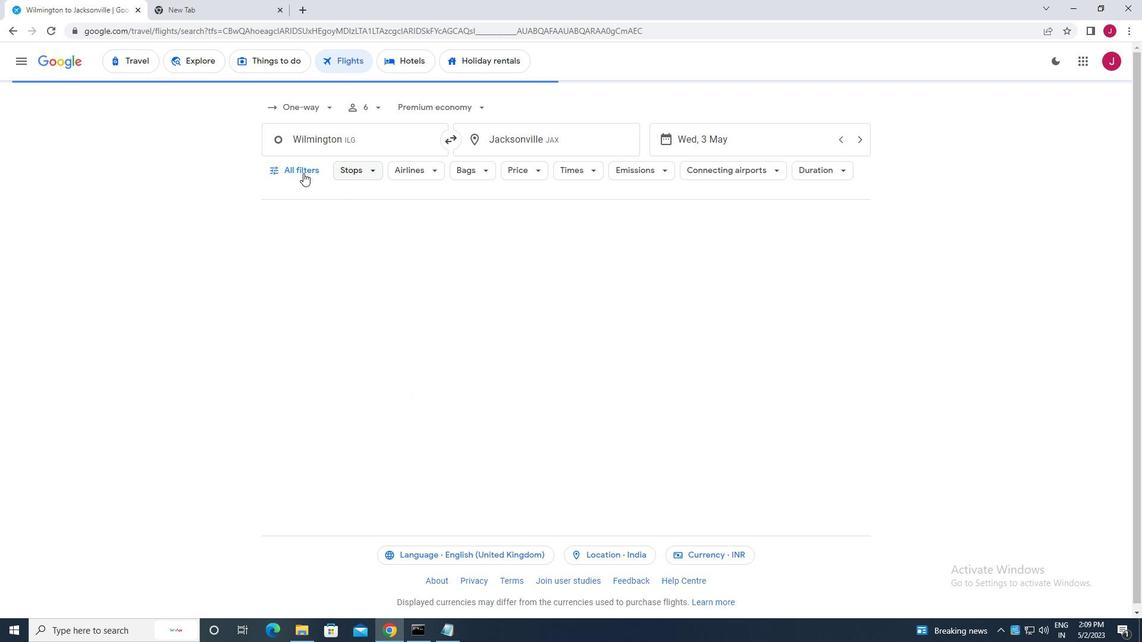 
Action: Mouse pressed left at (294, 170)
Screenshot: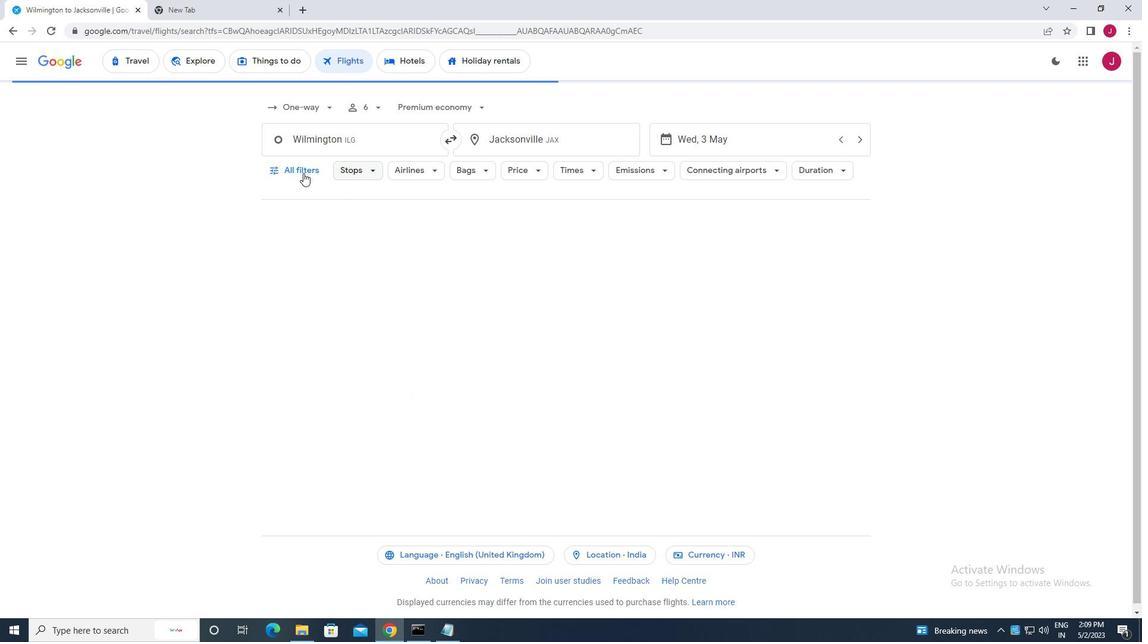 
Action: Mouse moved to (366, 276)
Screenshot: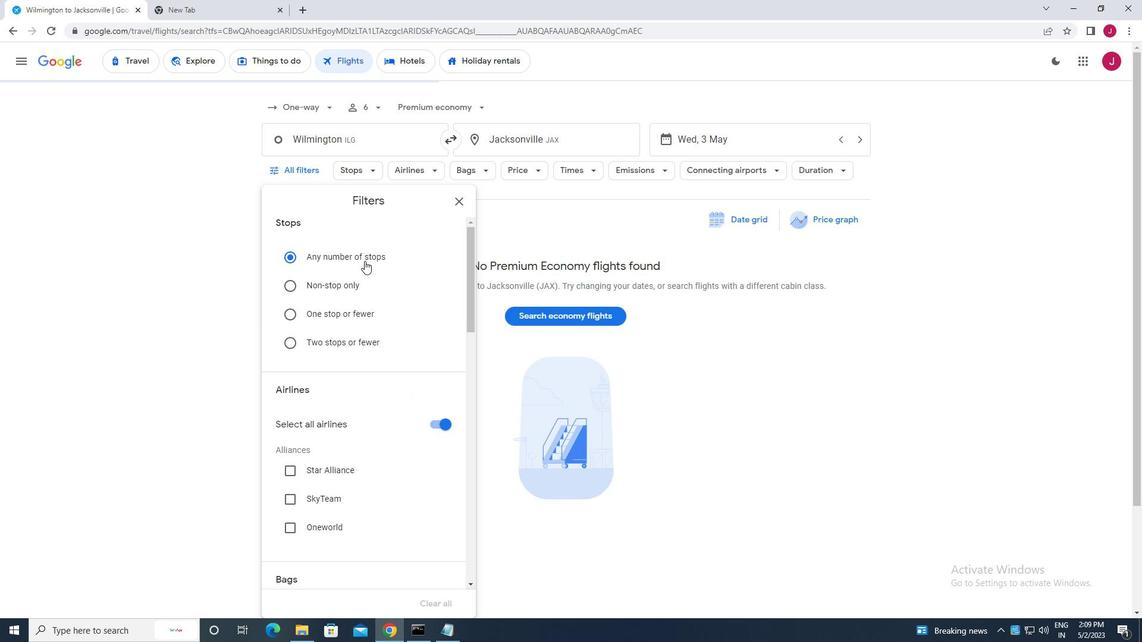 
Action: Mouse scrolled (366, 276) with delta (0, 0)
Screenshot: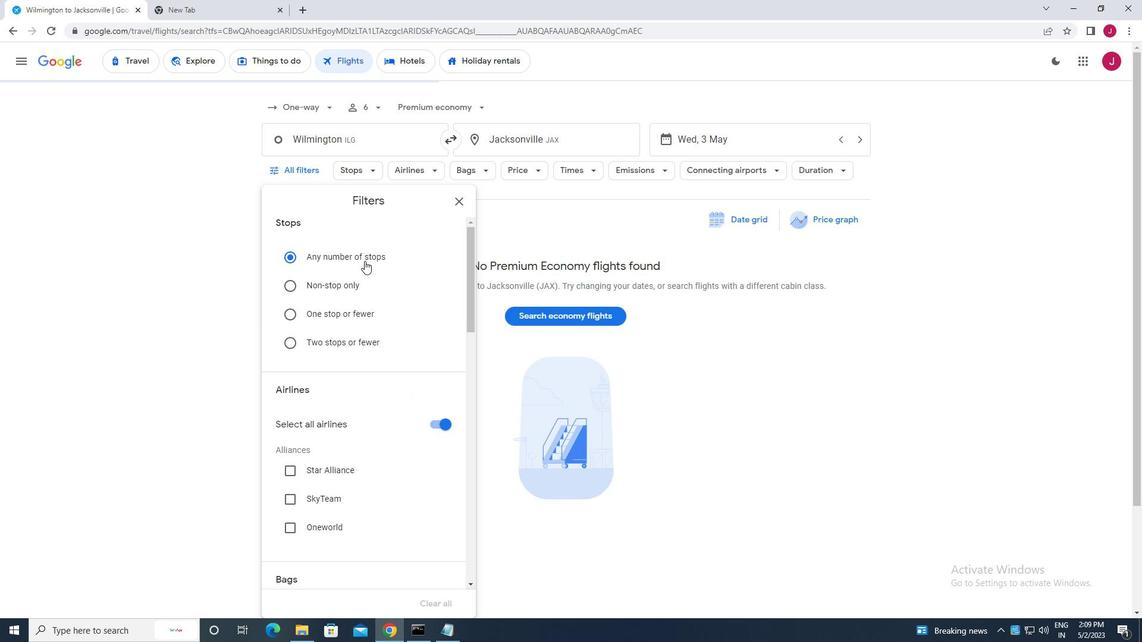 
Action: Mouse moved to (368, 283)
Screenshot: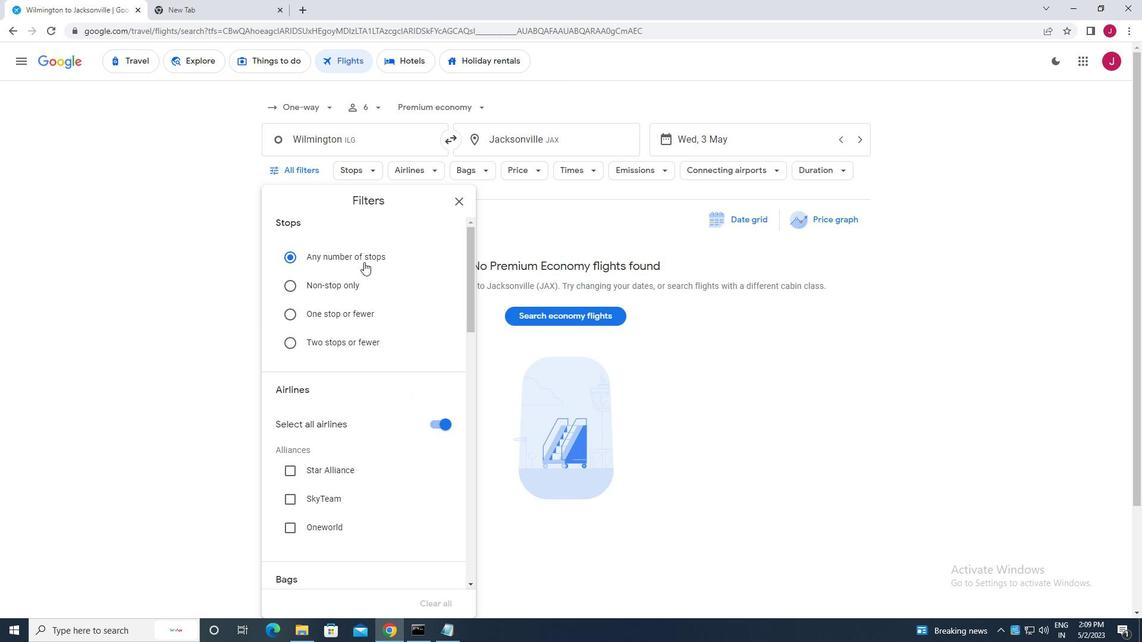 
Action: Mouse scrolled (368, 282) with delta (0, 0)
Screenshot: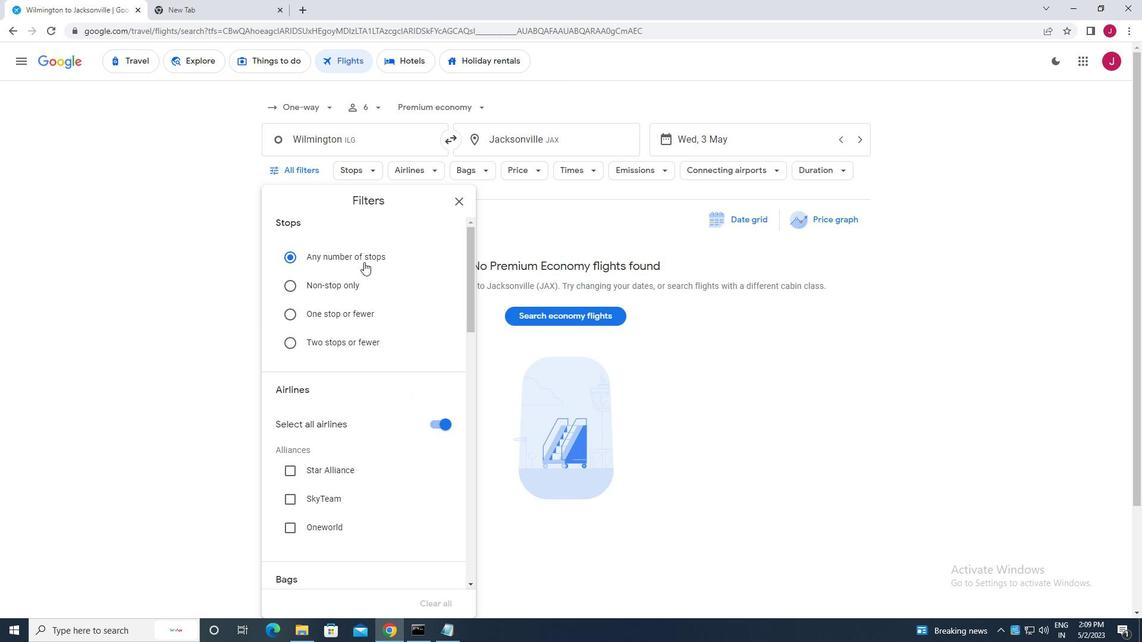 
Action: Mouse moved to (371, 287)
Screenshot: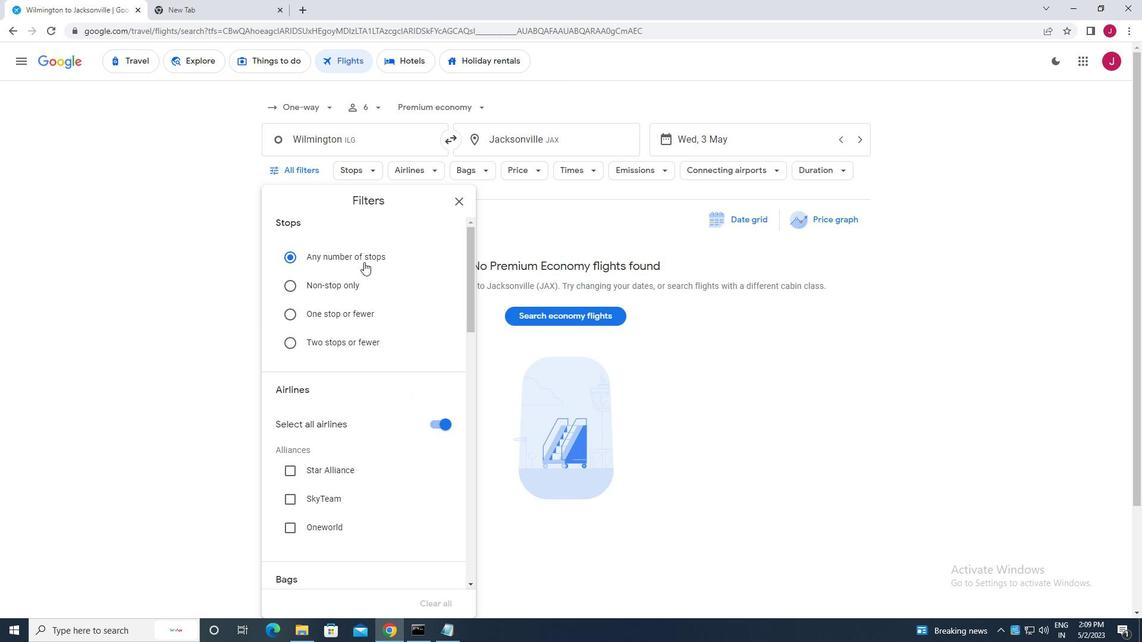 
Action: Mouse scrolled (371, 287) with delta (0, 0)
Screenshot: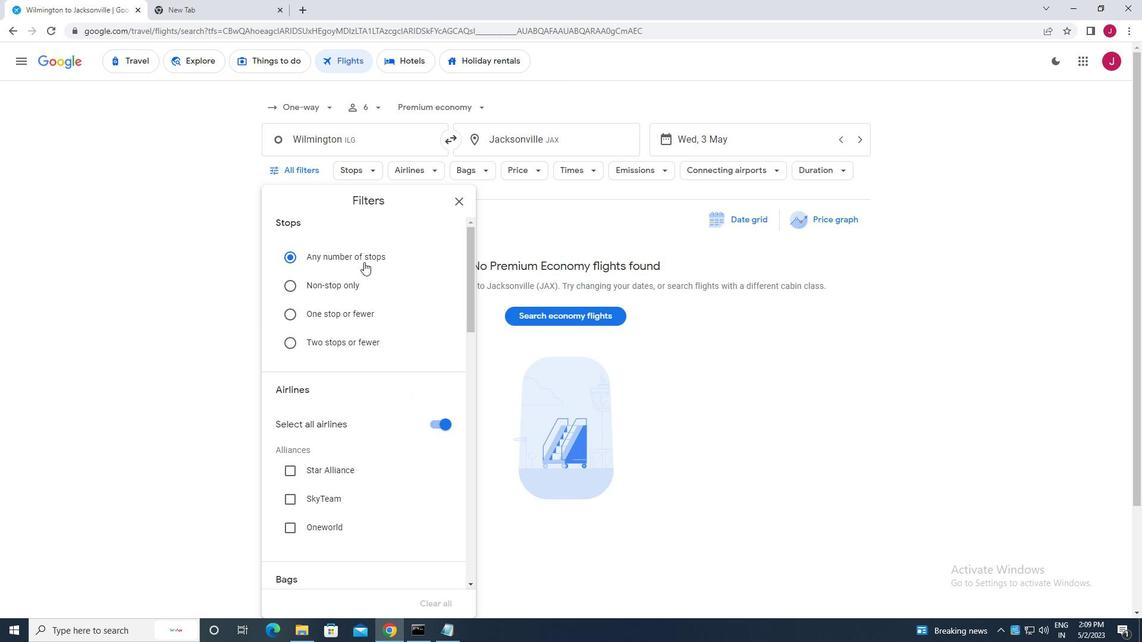
Action: Mouse moved to (374, 289)
Screenshot: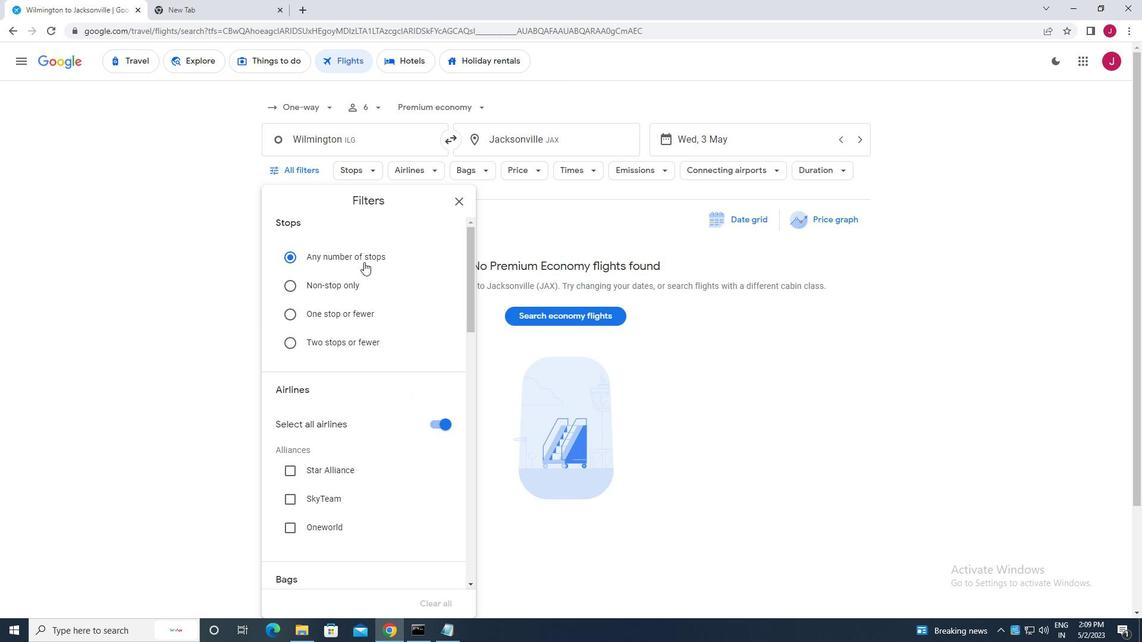 
Action: Mouse scrolled (374, 289) with delta (0, 0)
Screenshot: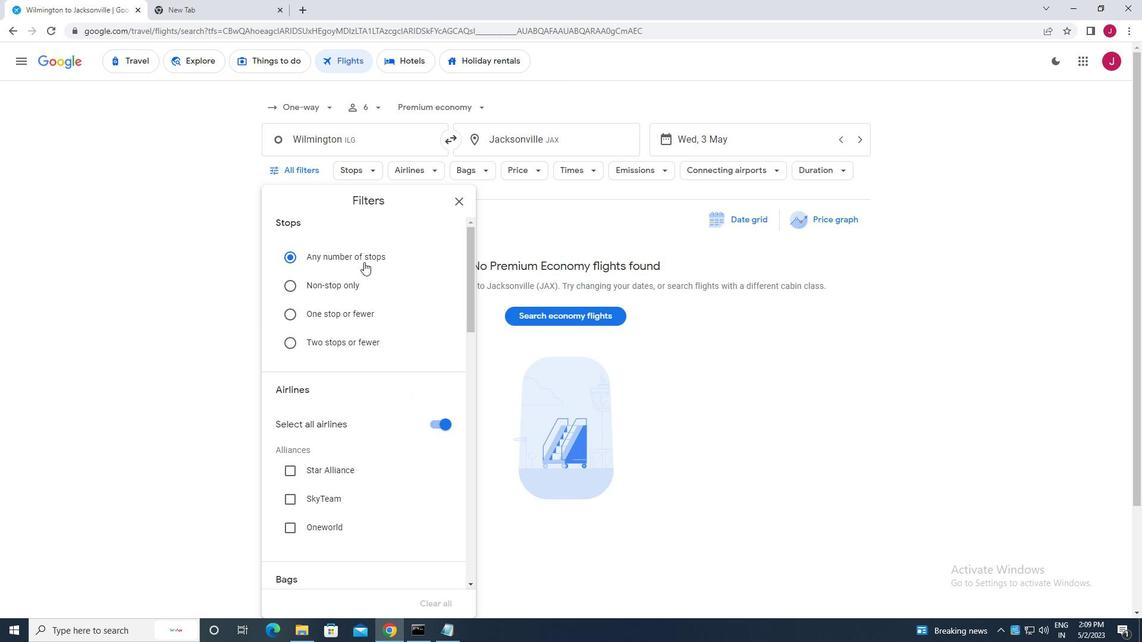 
Action: Mouse moved to (409, 292)
Screenshot: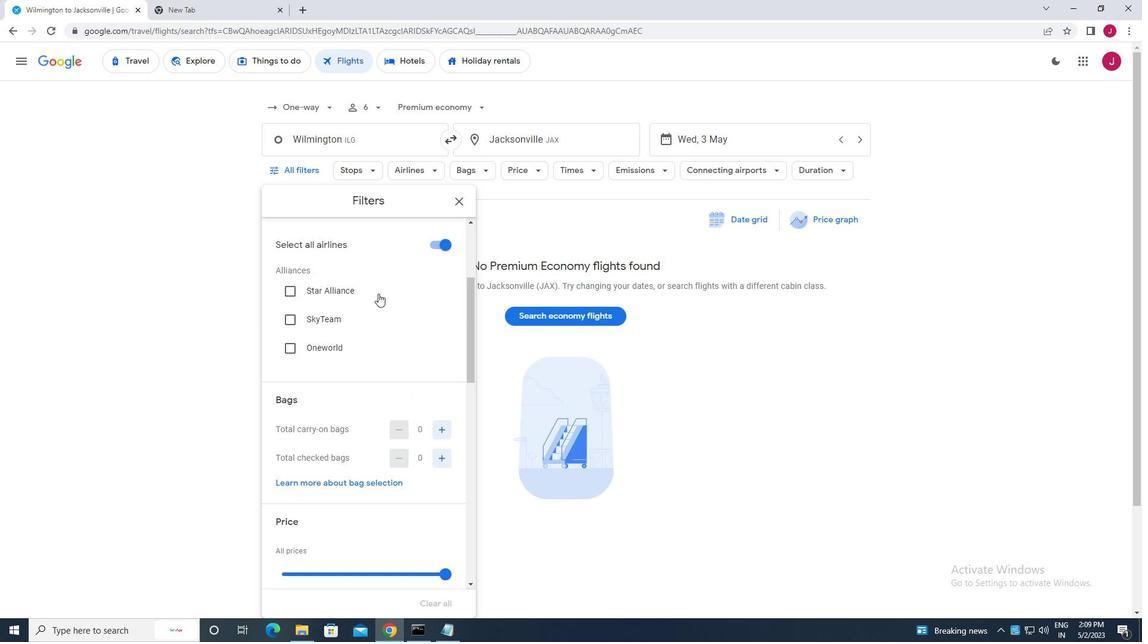 
Action: Mouse scrolled (409, 293) with delta (0, 0)
Screenshot: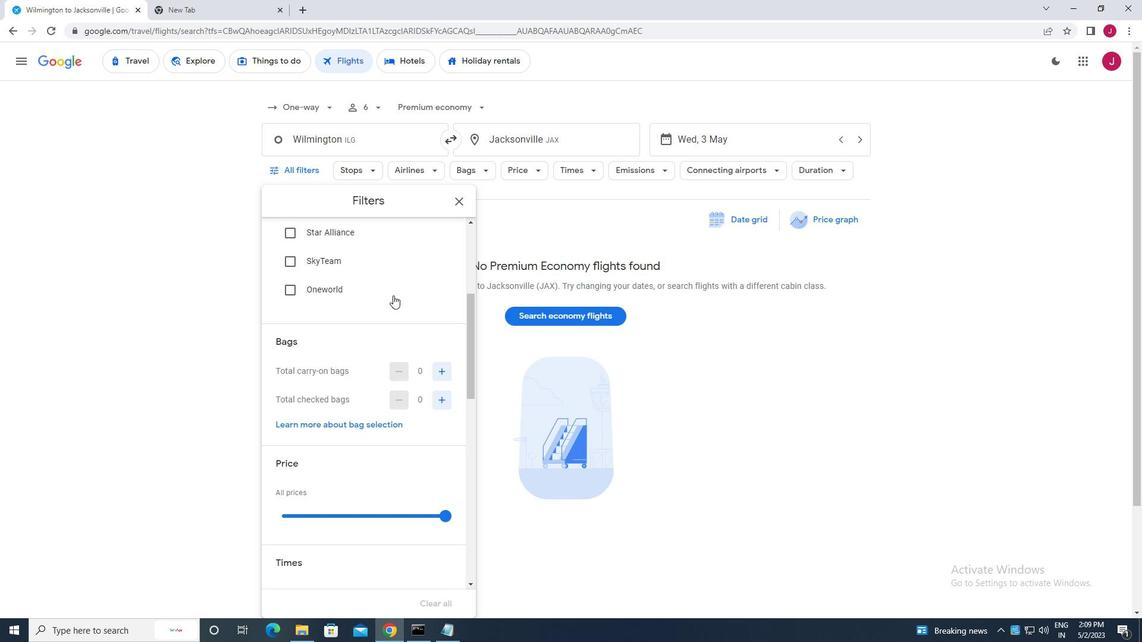 
Action: Mouse scrolled (409, 293) with delta (0, 0)
Screenshot: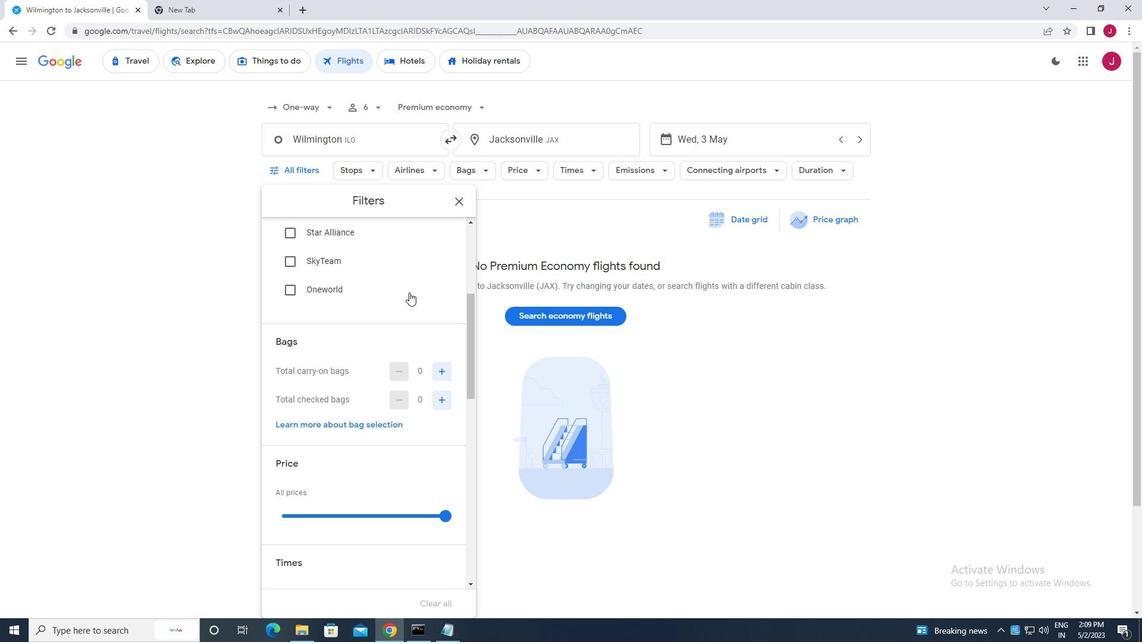 
Action: Mouse moved to (437, 302)
Screenshot: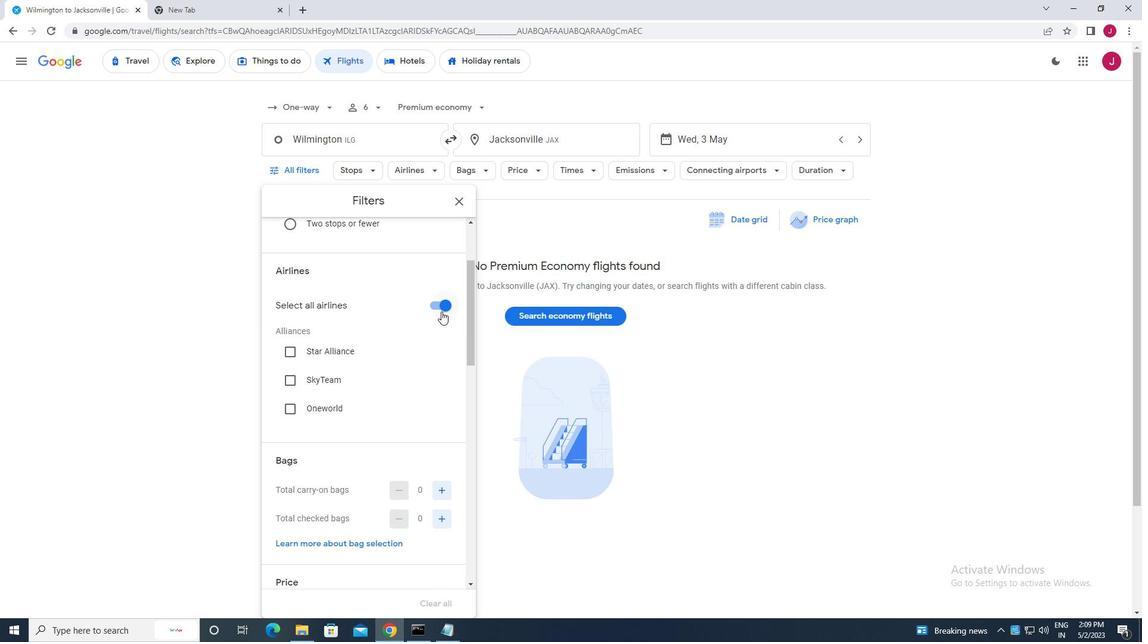 
Action: Mouse pressed left at (437, 302)
Screenshot: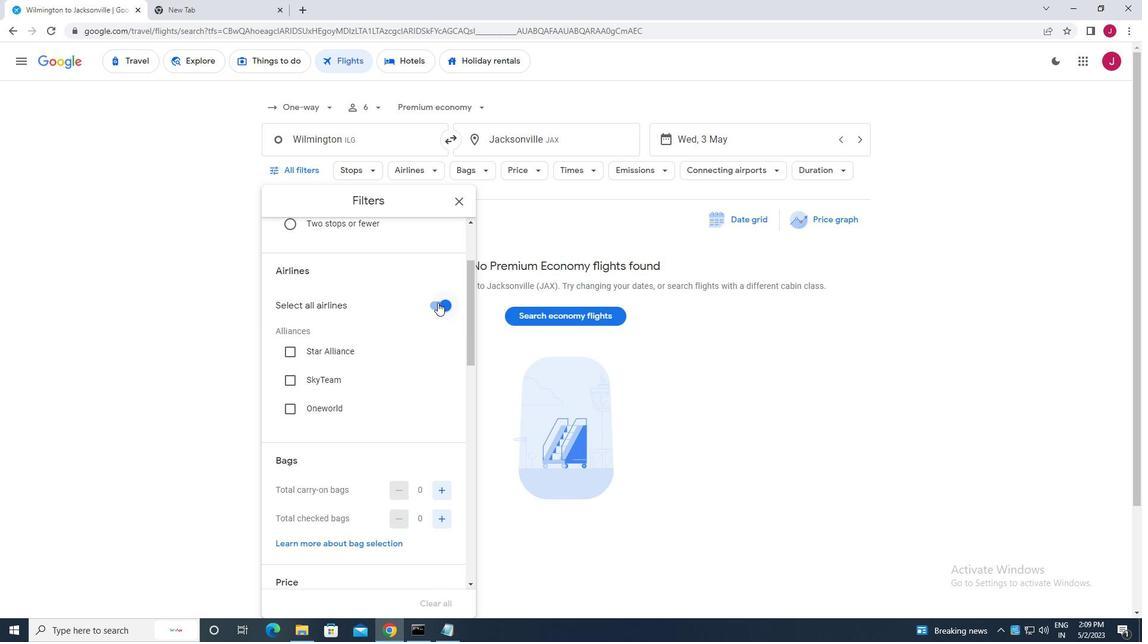 
Action: Mouse moved to (411, 334)
Screenshot: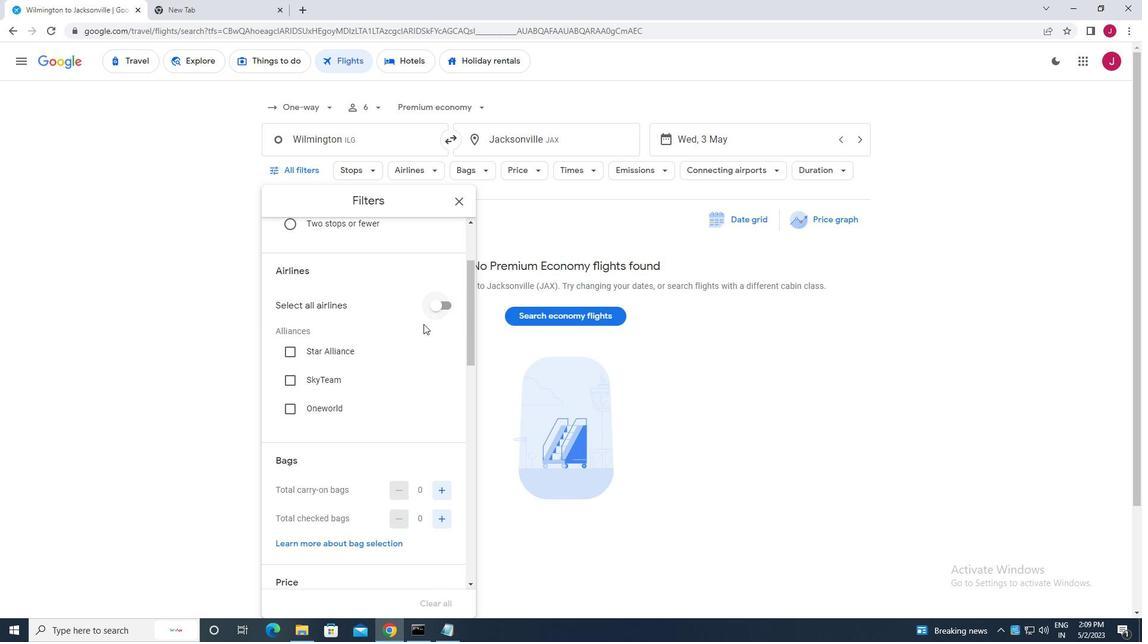 
Action: Mouse scrolled (411, 333) with delta (0, 0)
Screenshot: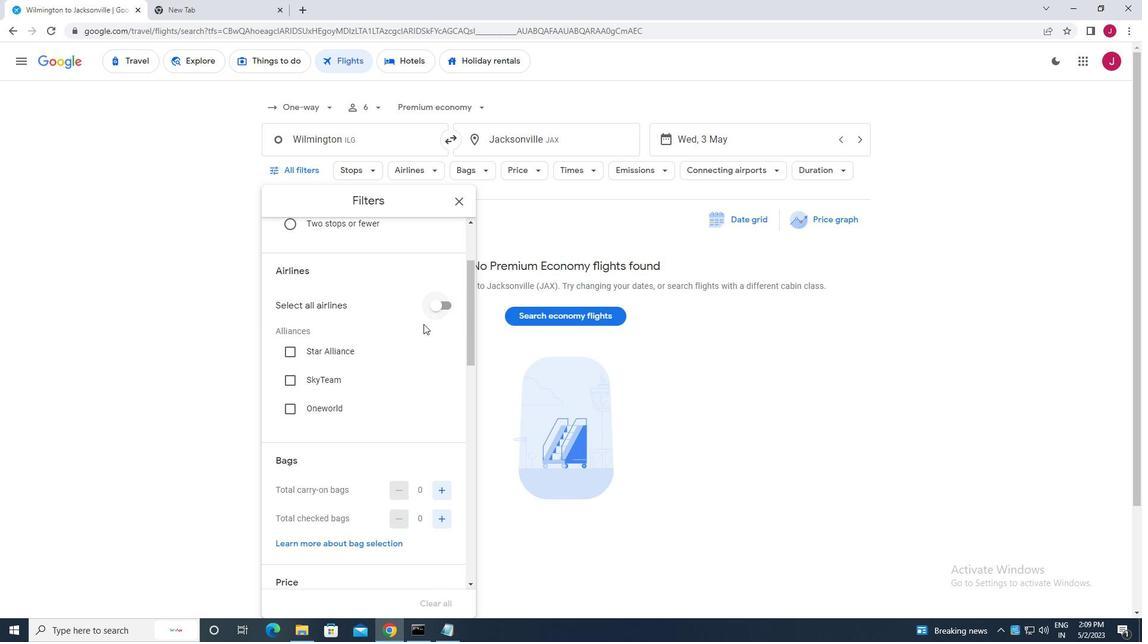 
Action: Mouse moved to (404, 337)
Screenshot: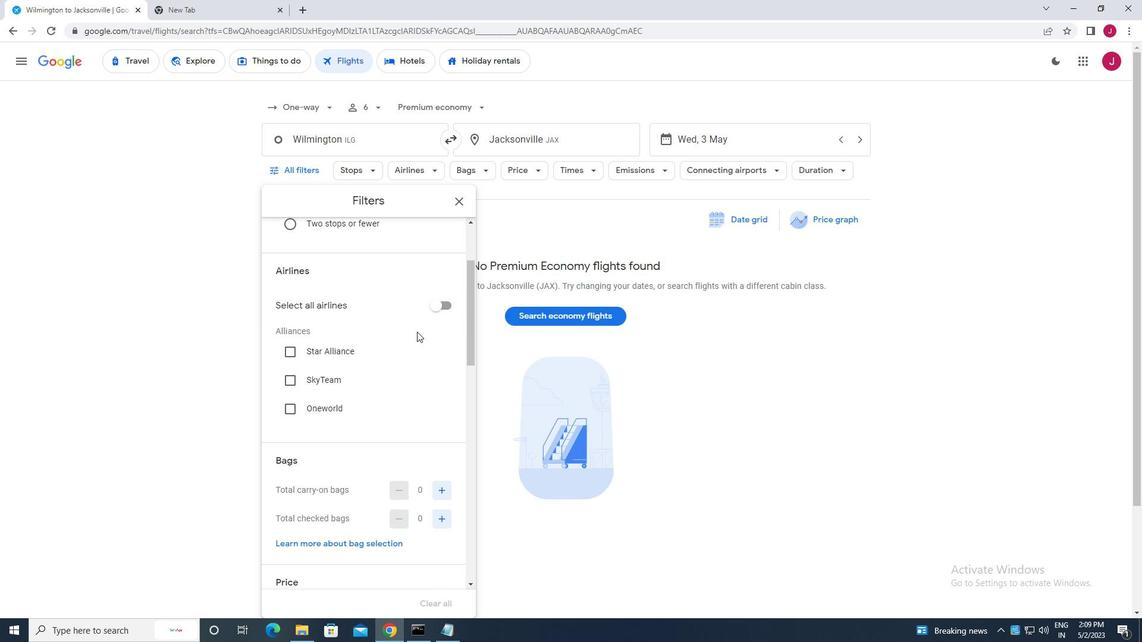 
Action: Mouse scrolled (404, 336) with delta (0, 0)
Screenshot: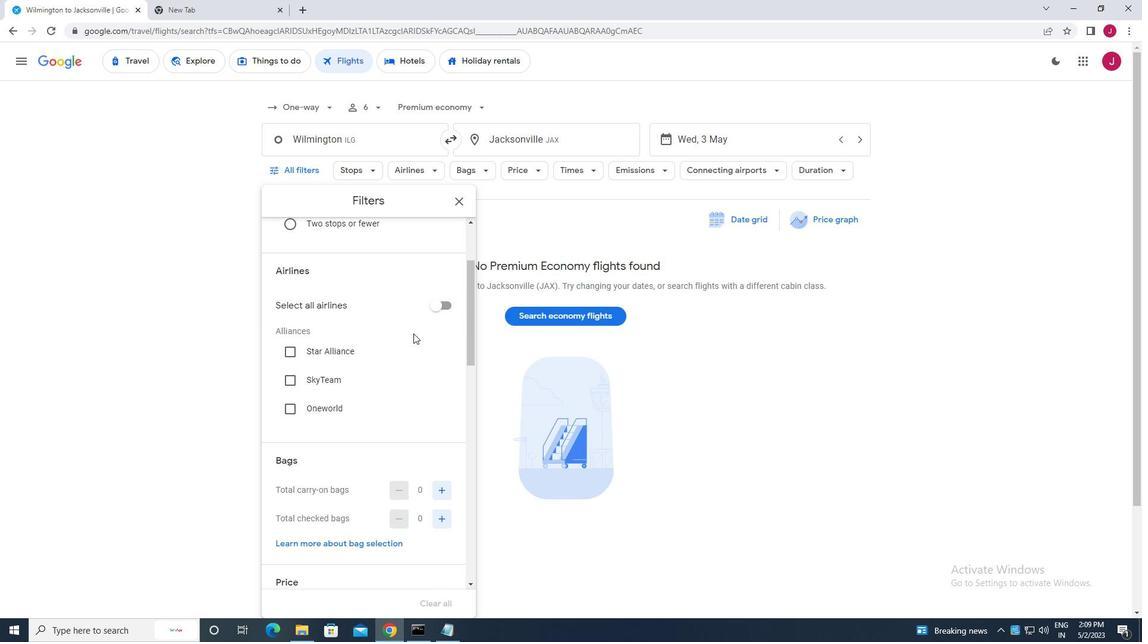 
Action: Mouse moved to (440, 395)
Screenshot: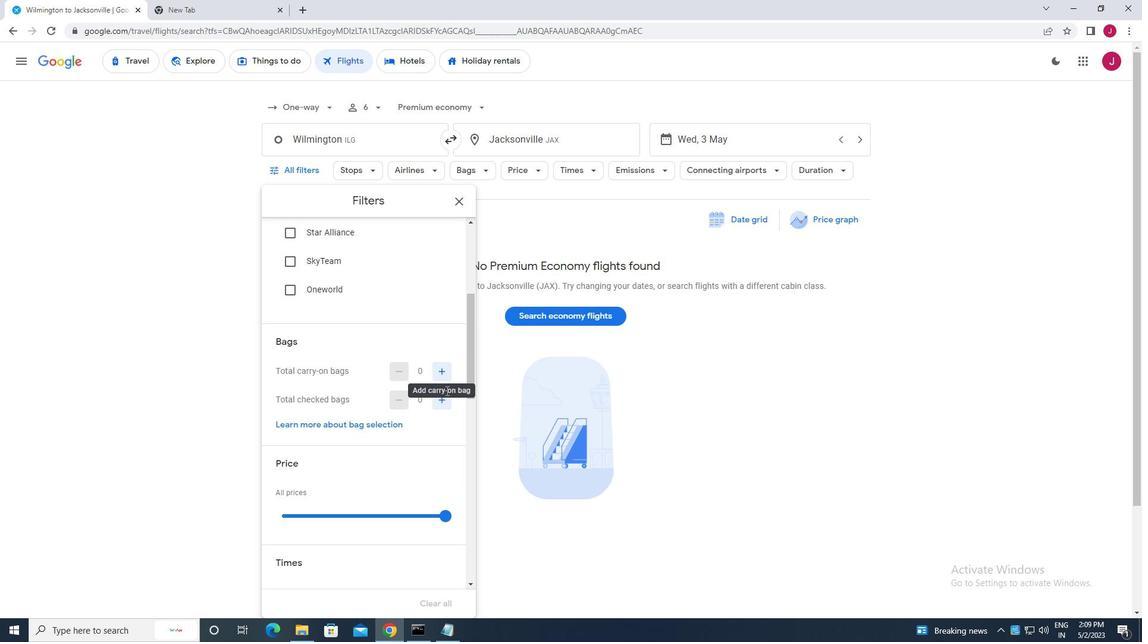 
Action: Mouse pressed left at (440, 395)
Screenshot: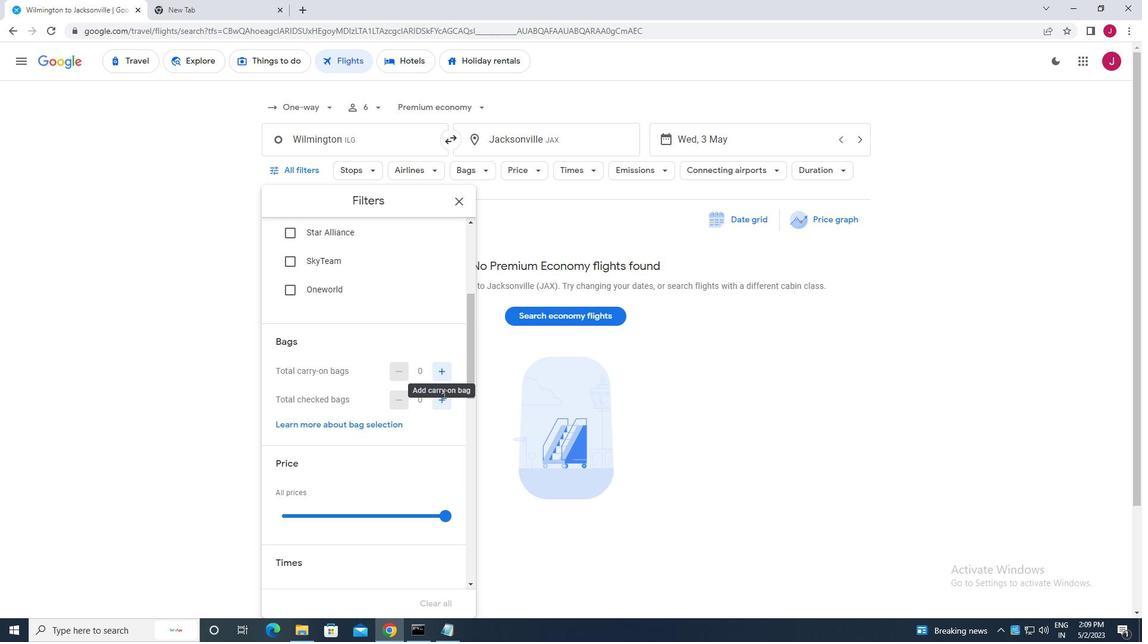 
Action: Mouse moved to (306, 171)
Screenshot: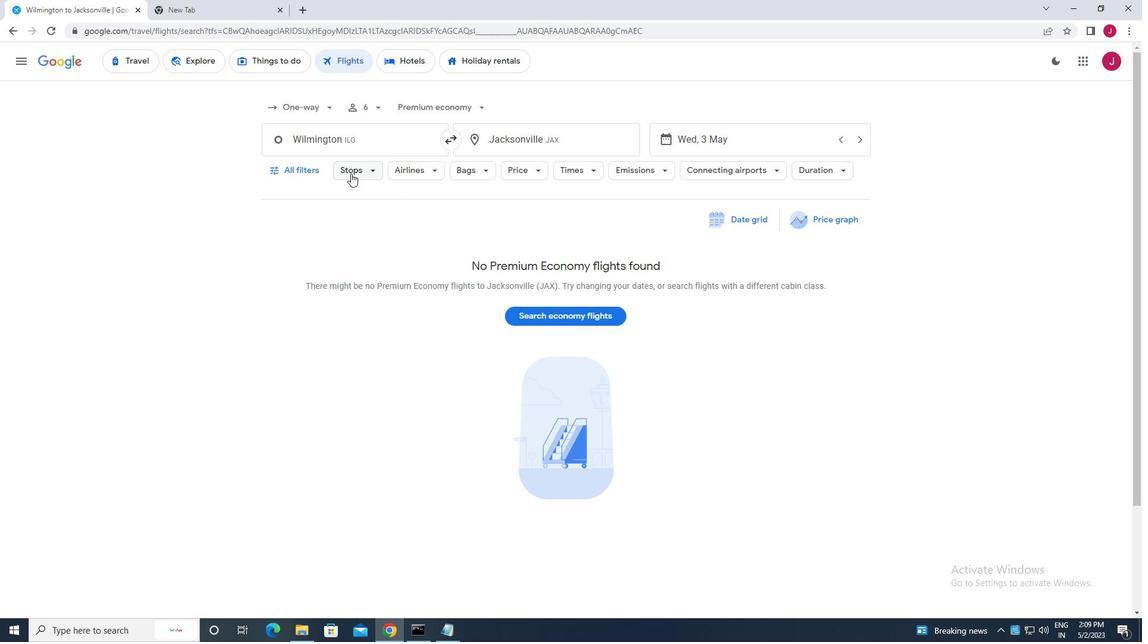 
Action: Mouse pressed left at (306, 171)
Screenshot: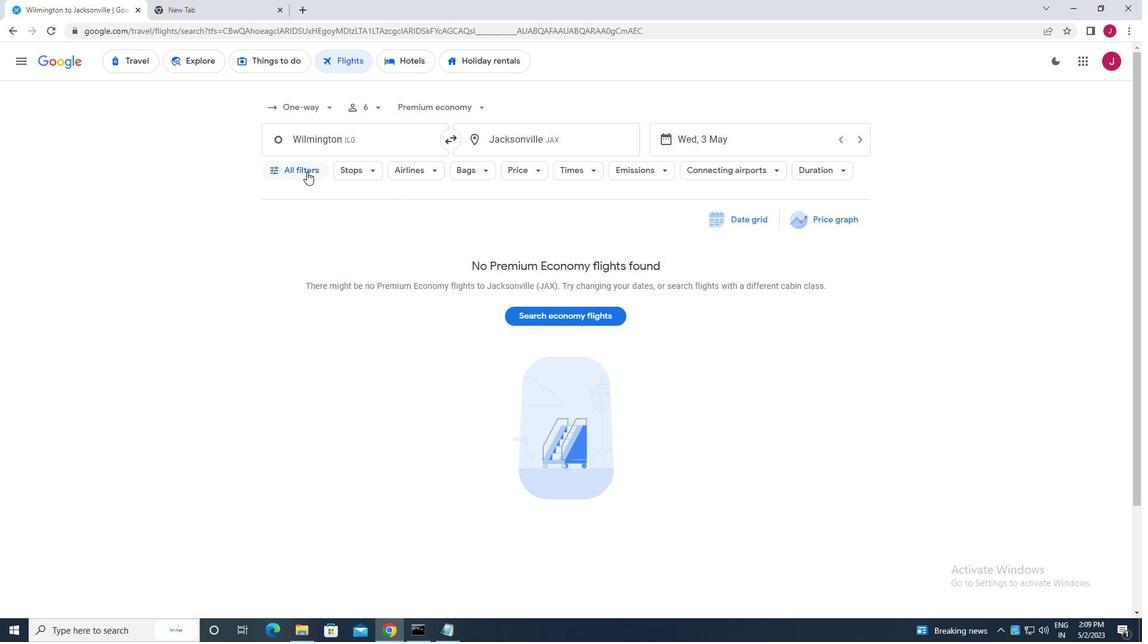 
Action: Mouse moved to (301, 393)
Screenshot: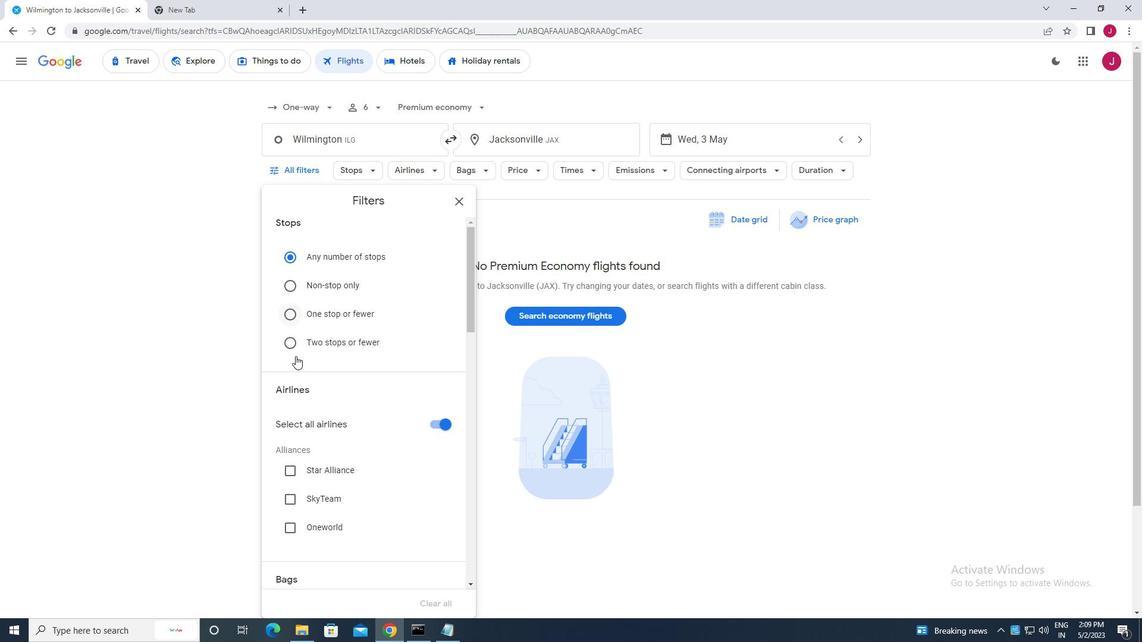 
Action: Mouse scrolled (301, 393) with delta (0, 0)
Screenshot: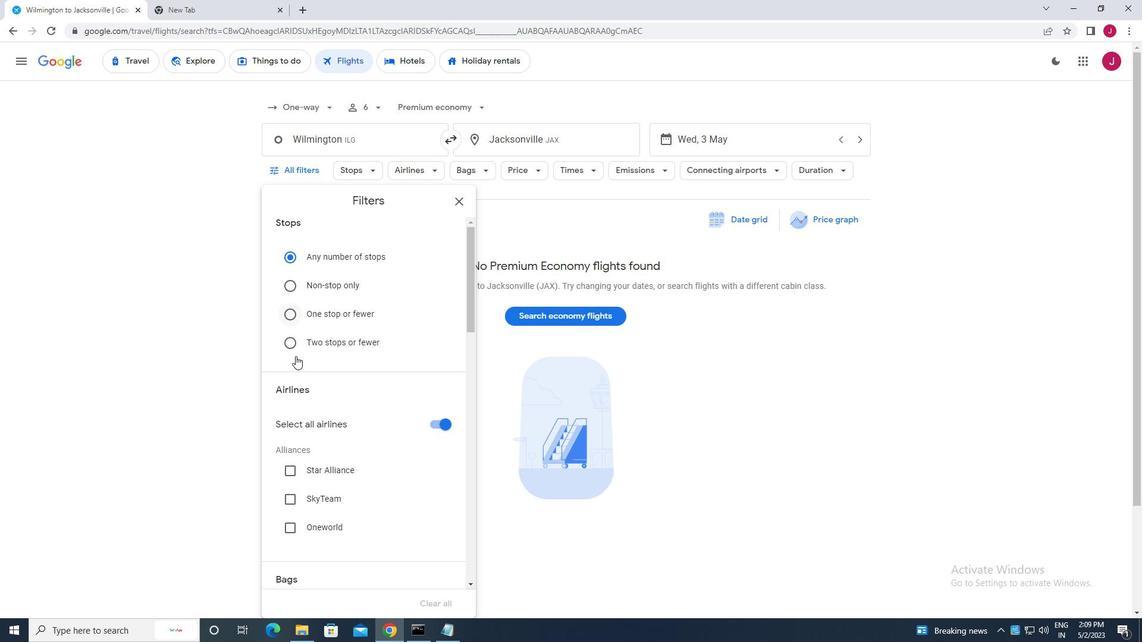
Action: Mouse moved to (305, 398)
Screenshot: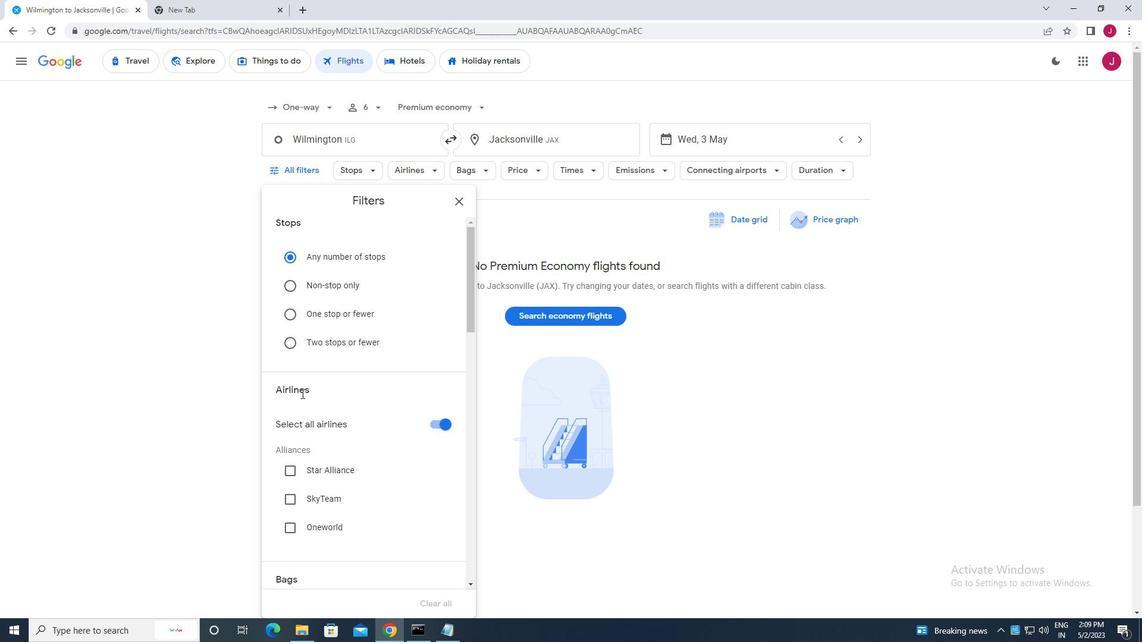 
Action: Mouse scrolled (305, 397) with delta (0, 0)
Screenshot: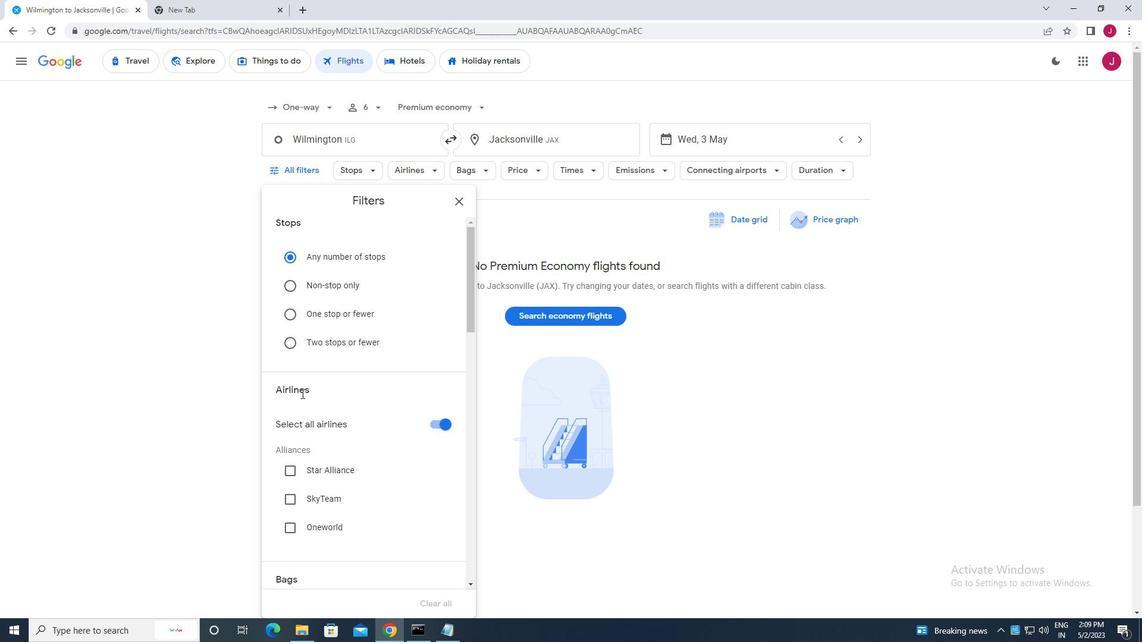 
Action: Mouse moved to (442, 517)
Screenshot: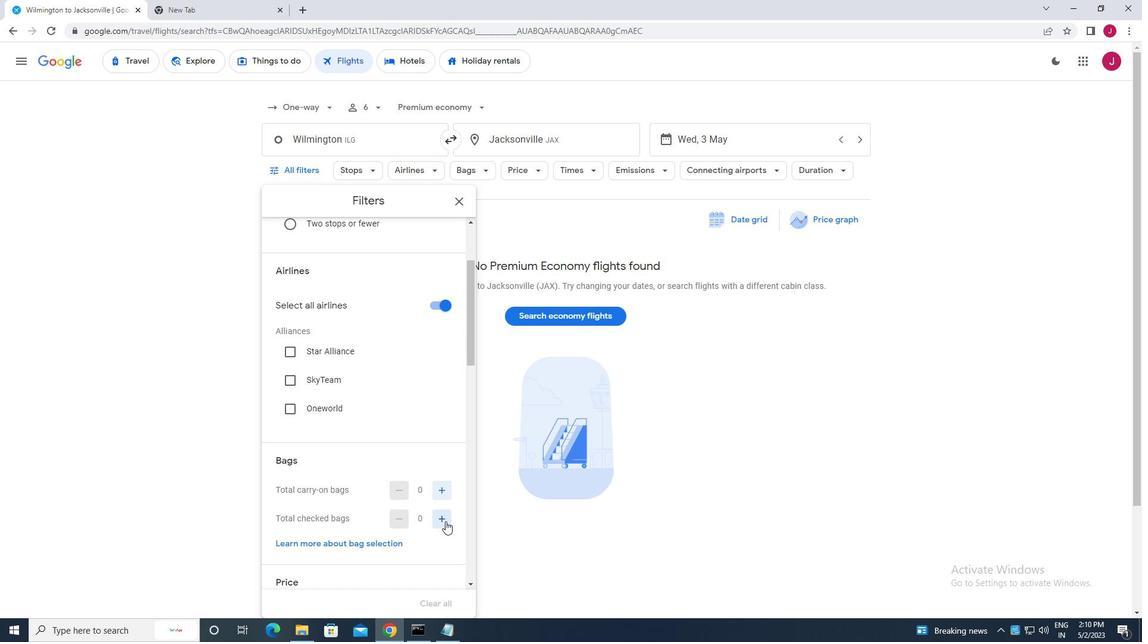 
Action: Mouse pressed left at (442, 517)
Screenshot: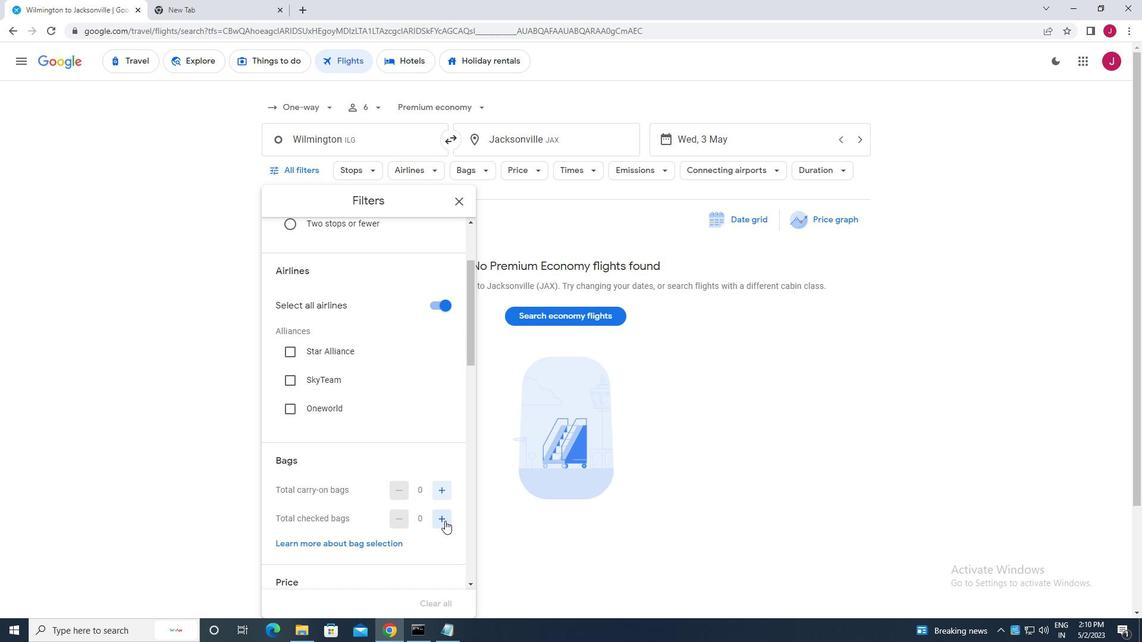
Action: Mouse moved to (412, 461)
Screenshot: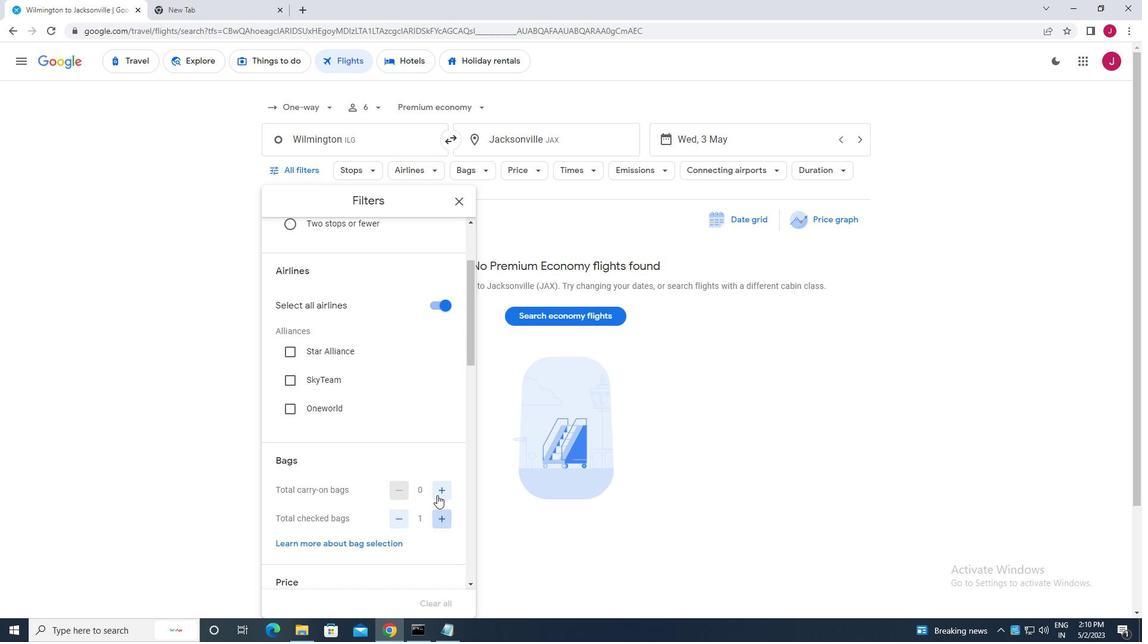 
Action: Mouse scrolled (412, 460) with delta (0, 0)
Screenshot: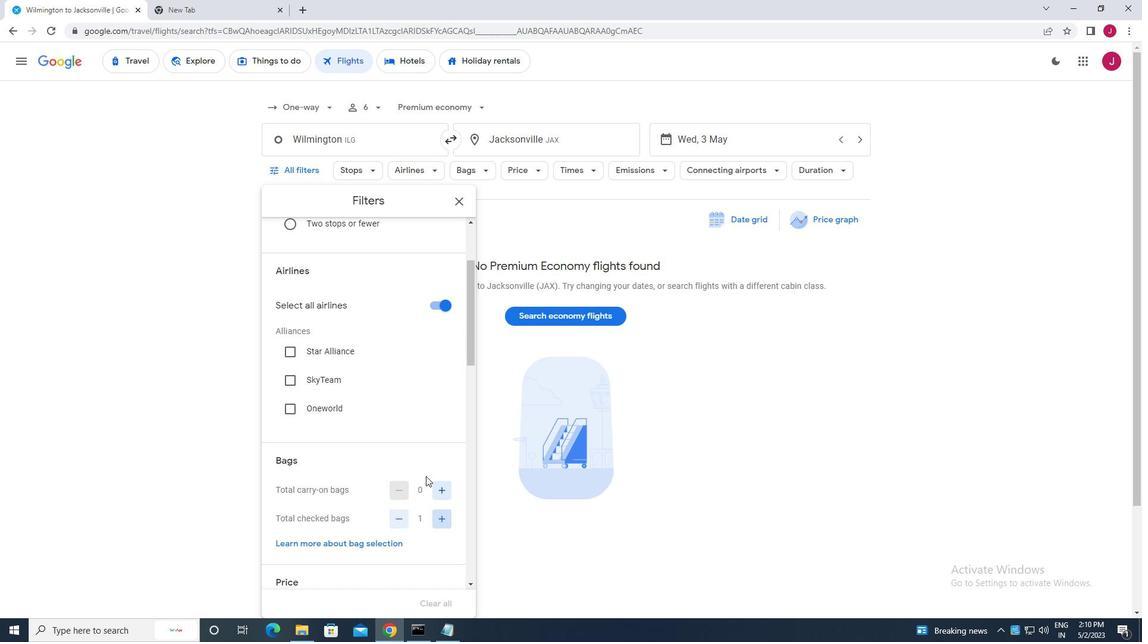 
Action: Mouse scrolled (412, 460) with delta (0, 0)
Screenshot: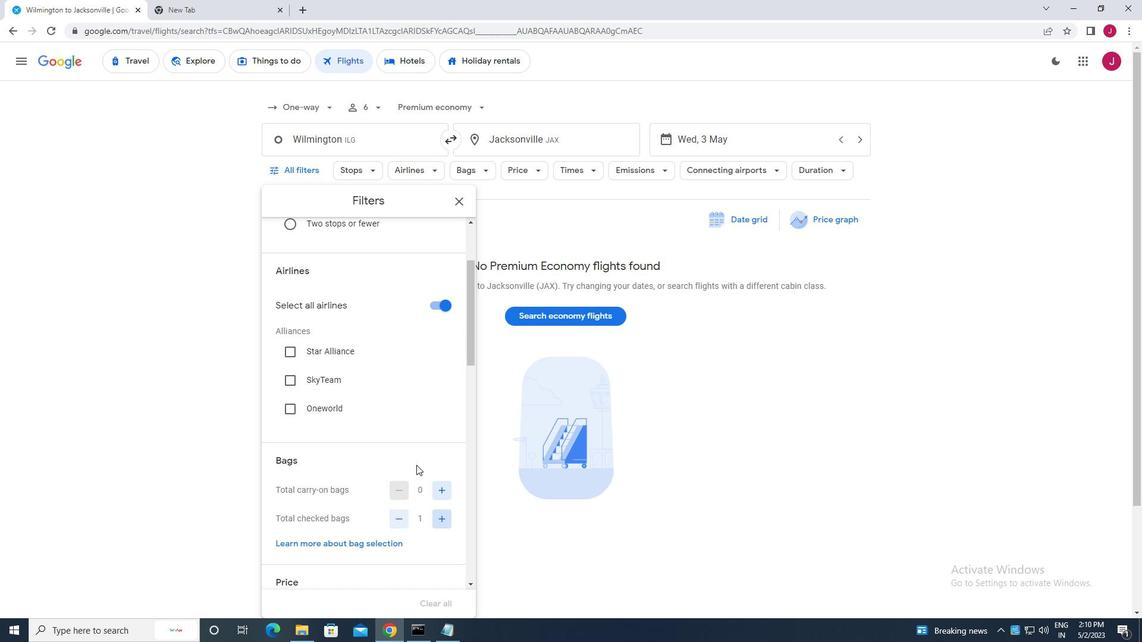 
Action: Mouse scrolled (412, 460) with delta (0, 0)
Screenshot: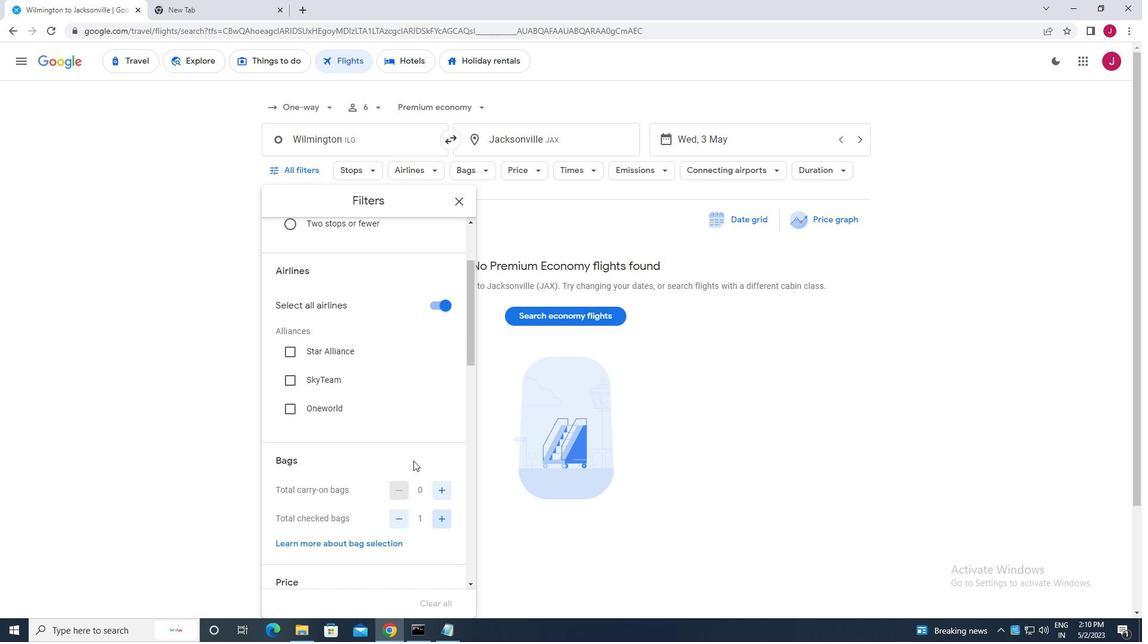 
Action: Mouse moved to (439, 459)
Screenshot: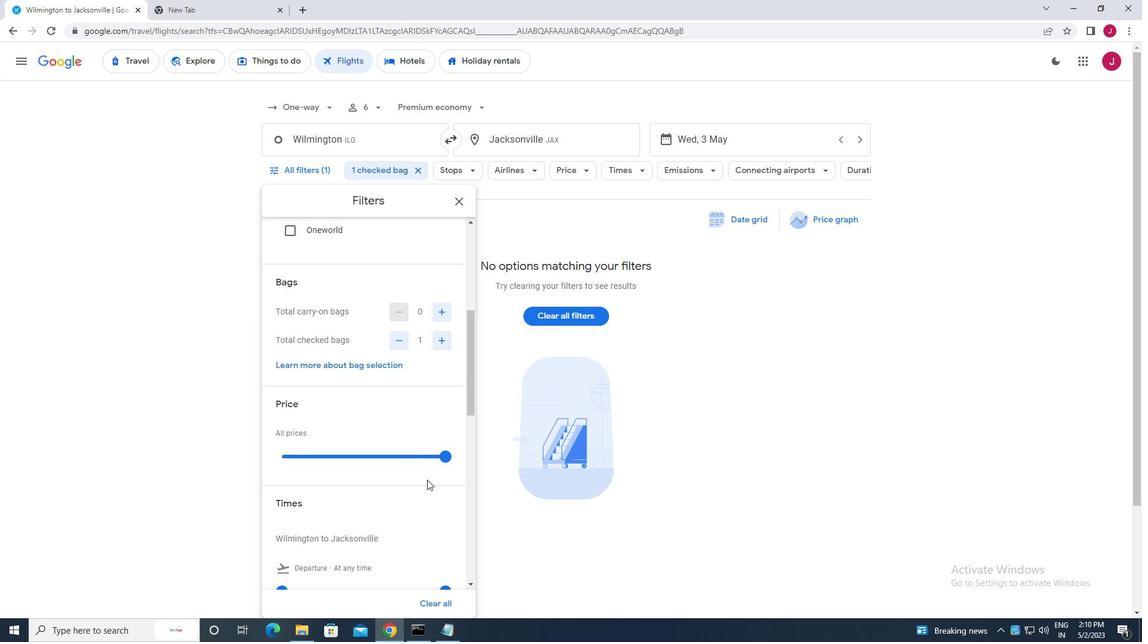 
Action: Mouse pressed left at (439, 459)
Screenshot: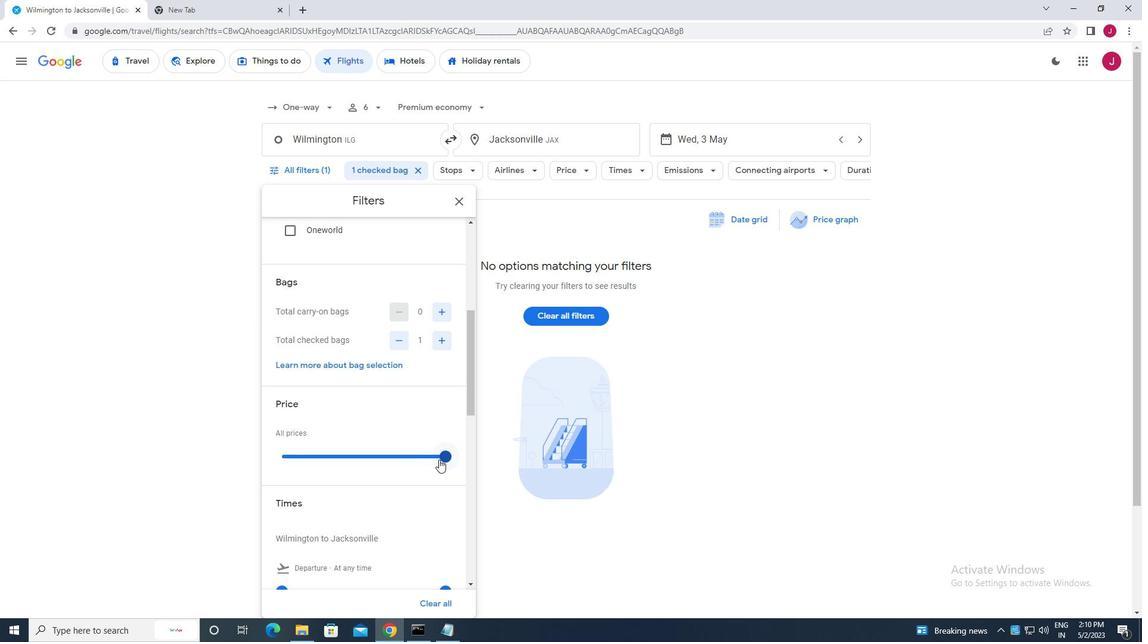 
Action: Mouse scrolled (439, 459) with delta (0, 0)
Screenshot: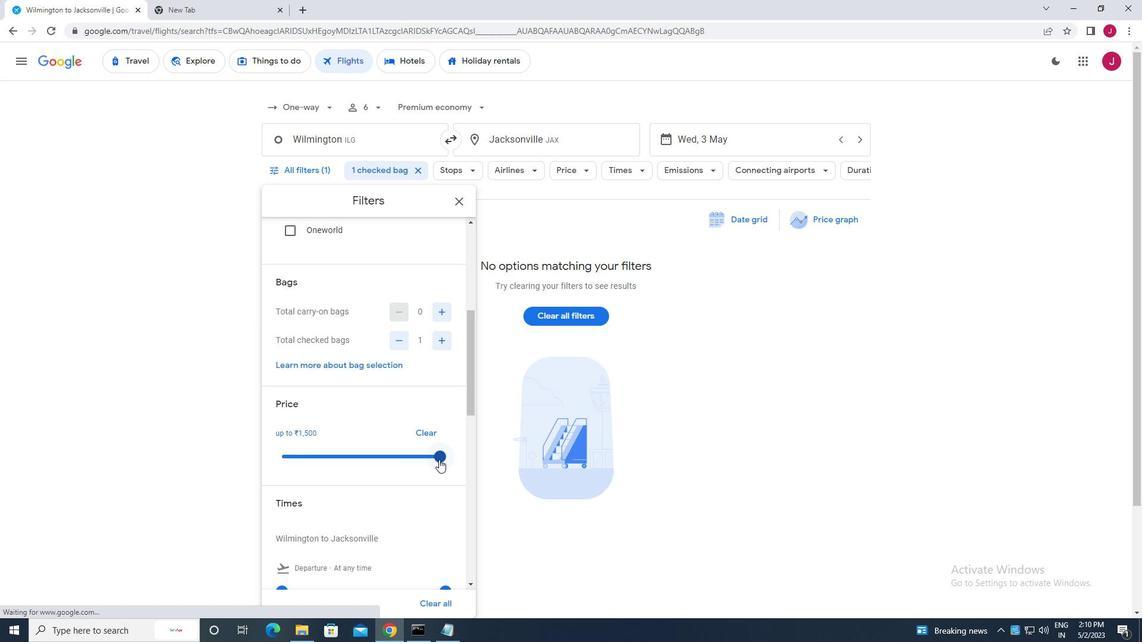 
Action: Mouse scrolled (439, 459) with delta (0, 0)
Screenshot: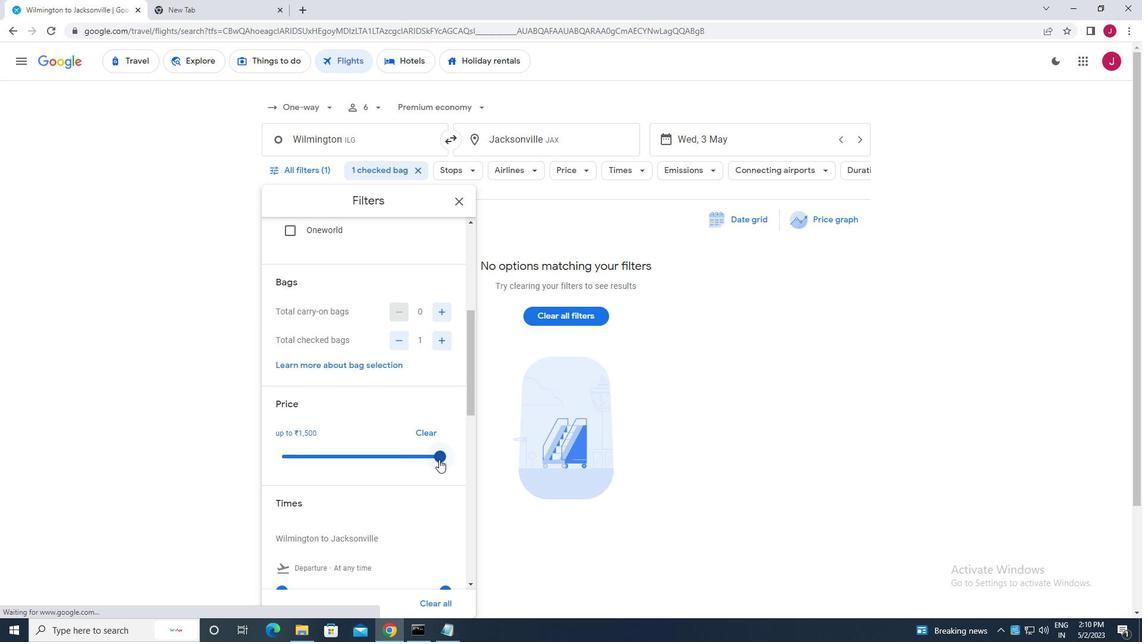 
Action: Mouse scrolled (439, 459) with delta (0, 0)
Screenshot: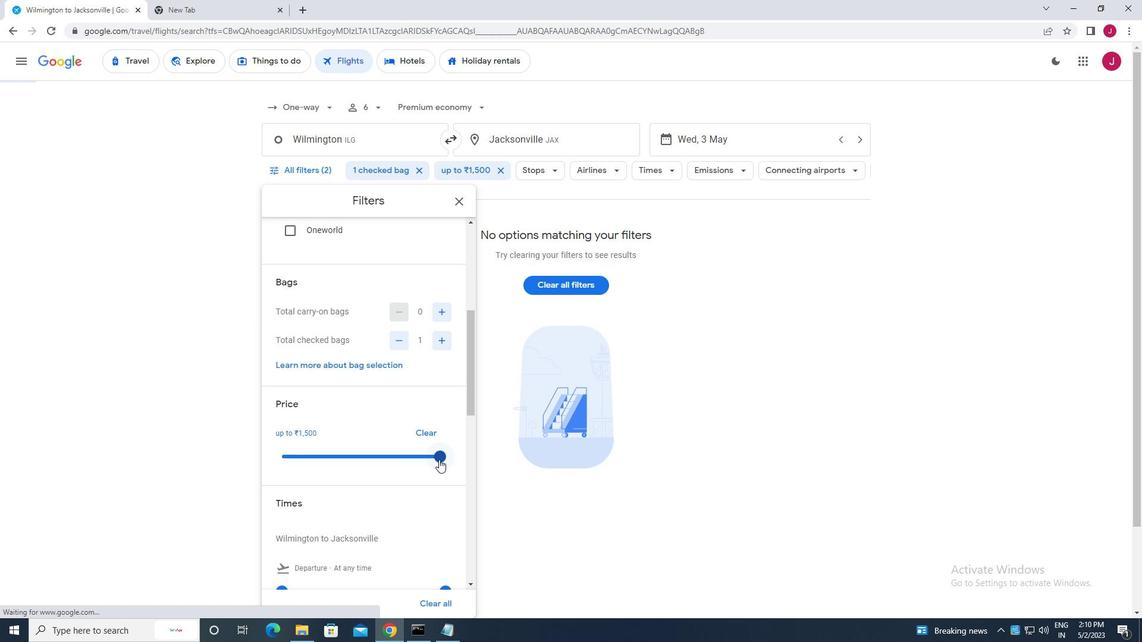 
Action: Mouse moved to (283, 412)
Screenshot: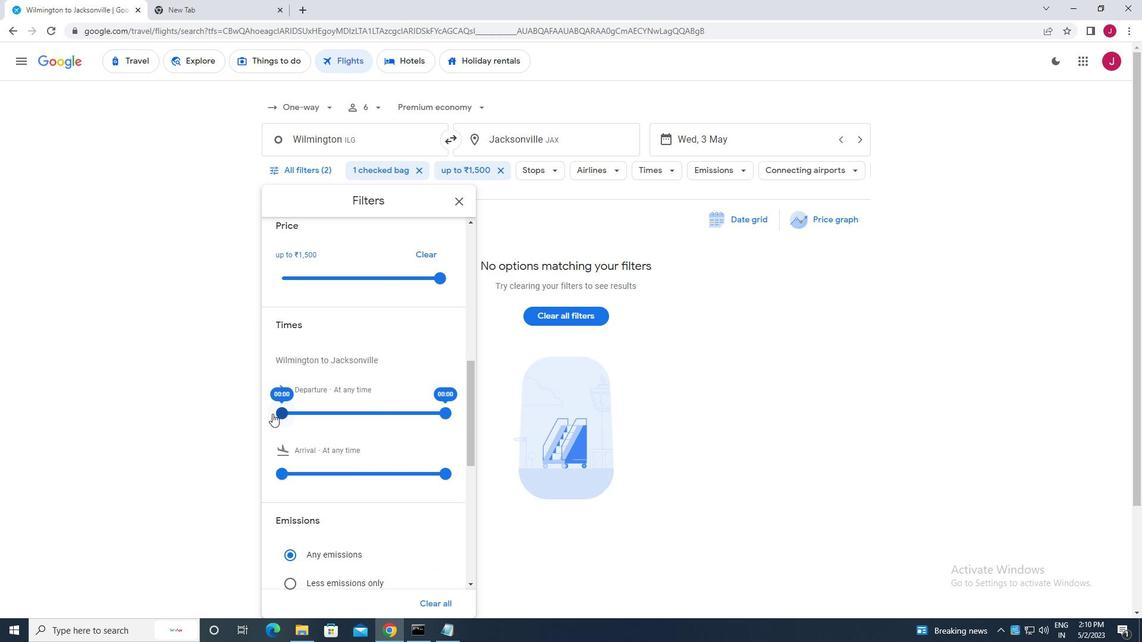 
Action: Mouse pressed left at (283, 412)
Screenshot: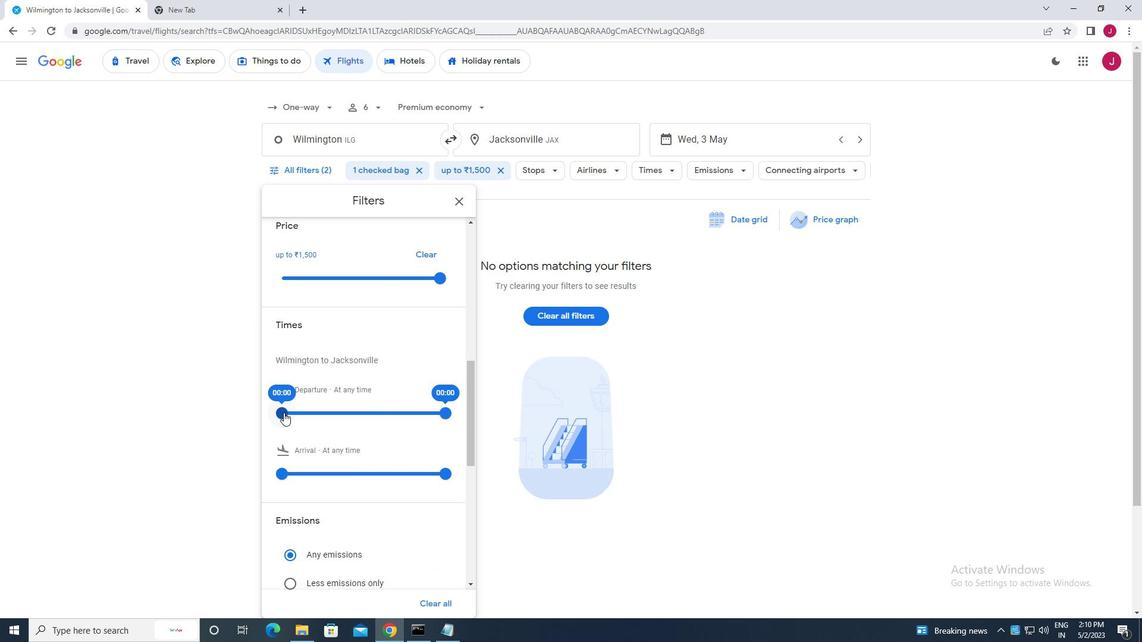 
Action: Mouse moved to (429, 415)
Screenshot: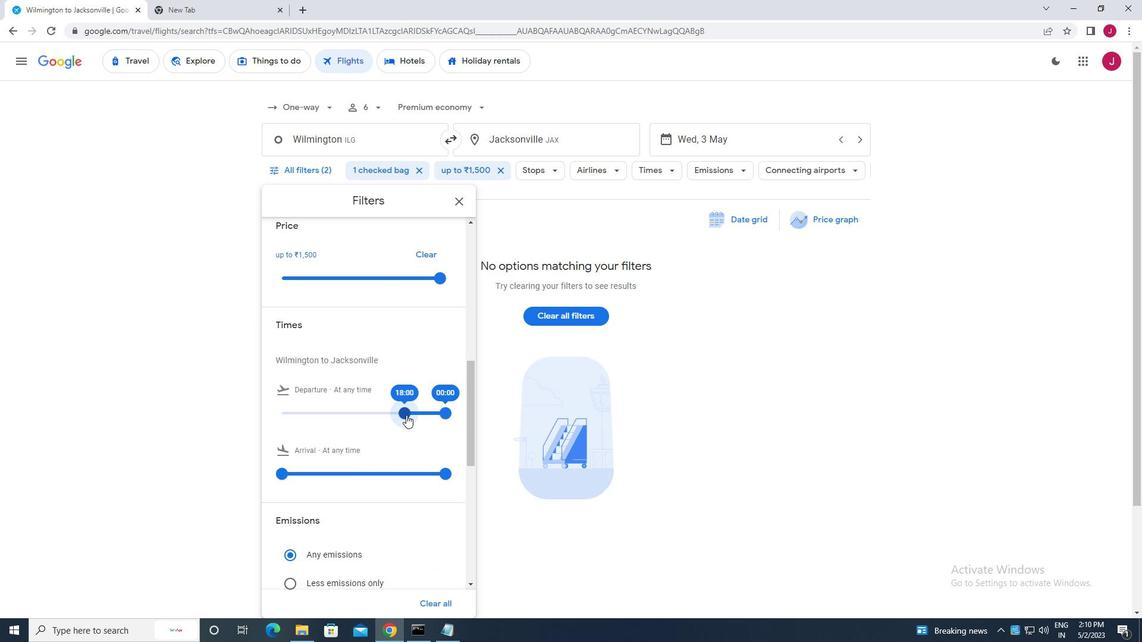 
Action: Mouse pressed left at (429, 415)
Screenshot: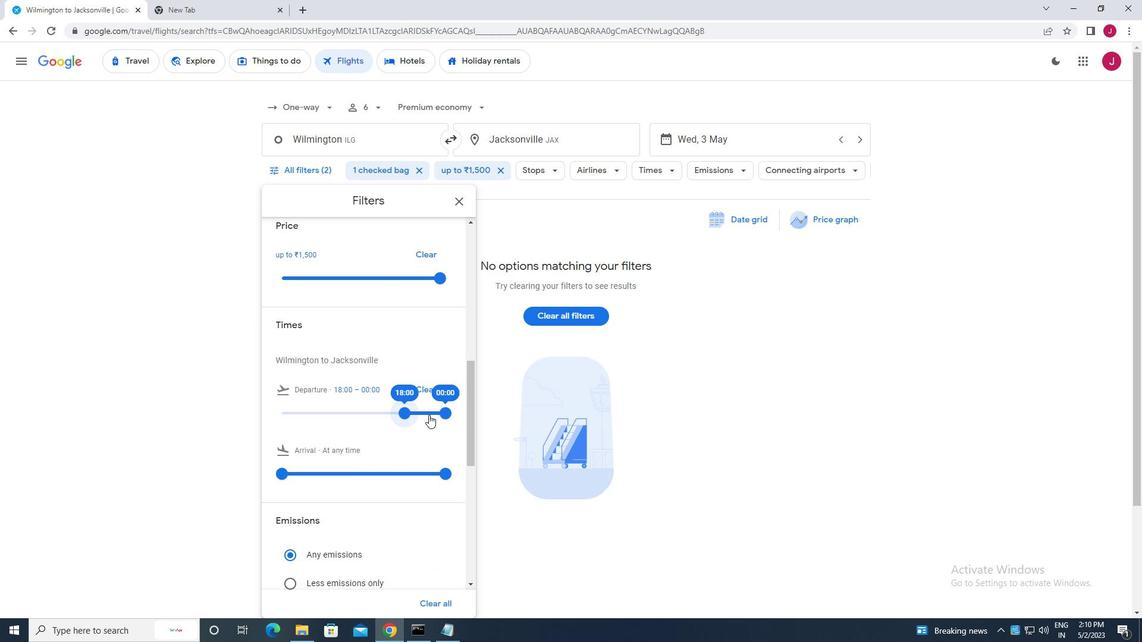 
Action: Mouse moved to (407, 414)
Screenshot: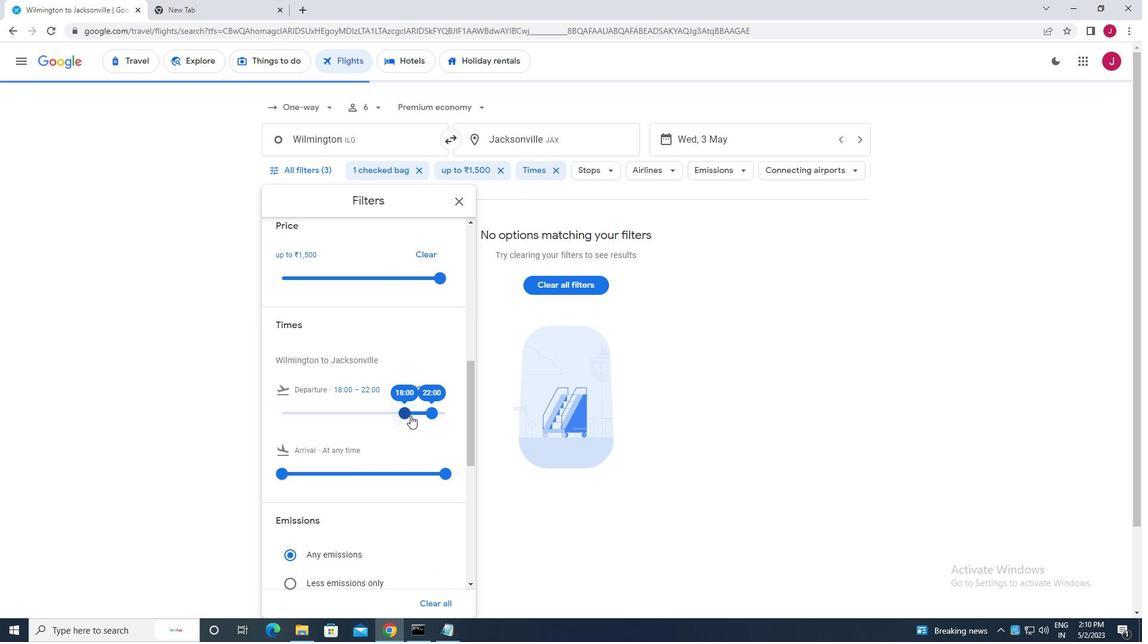 
Action: Mouse pressed left at (407, 414)
Screenshot: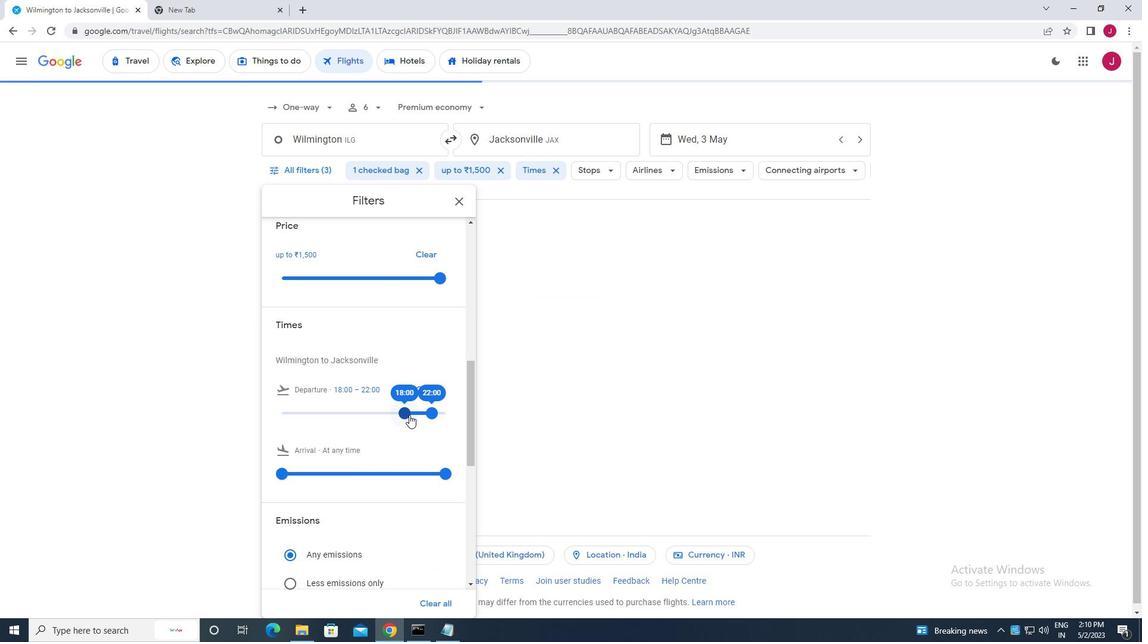 
Action: Mouse moved to (435, 414)
Screenshot: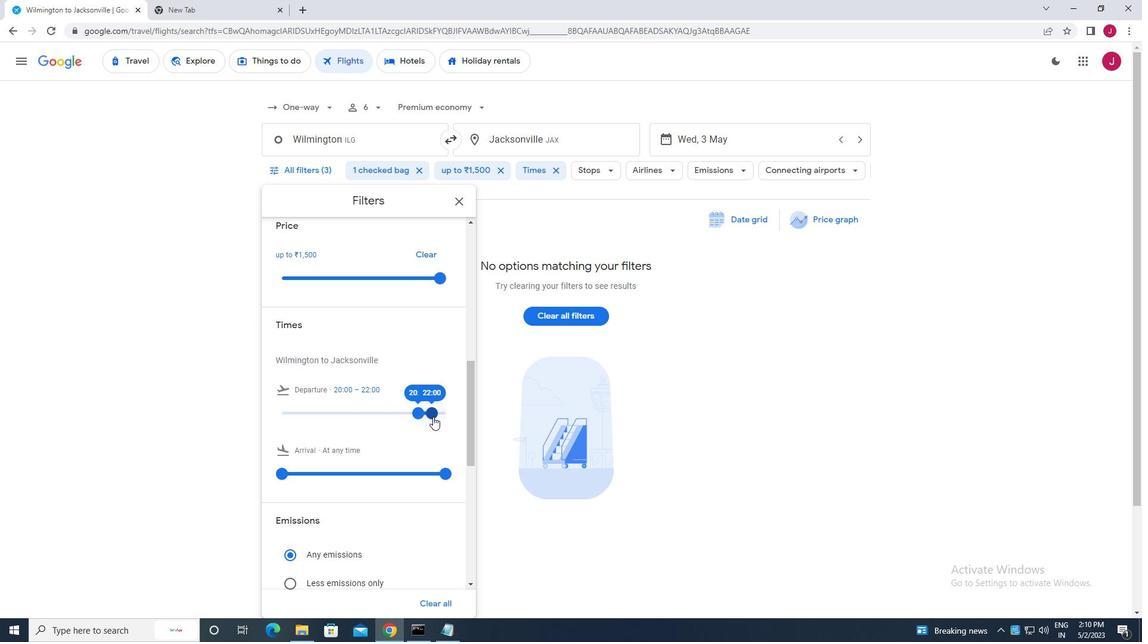 
Action: Mouse pressed left at (435, 414)
Screenshot: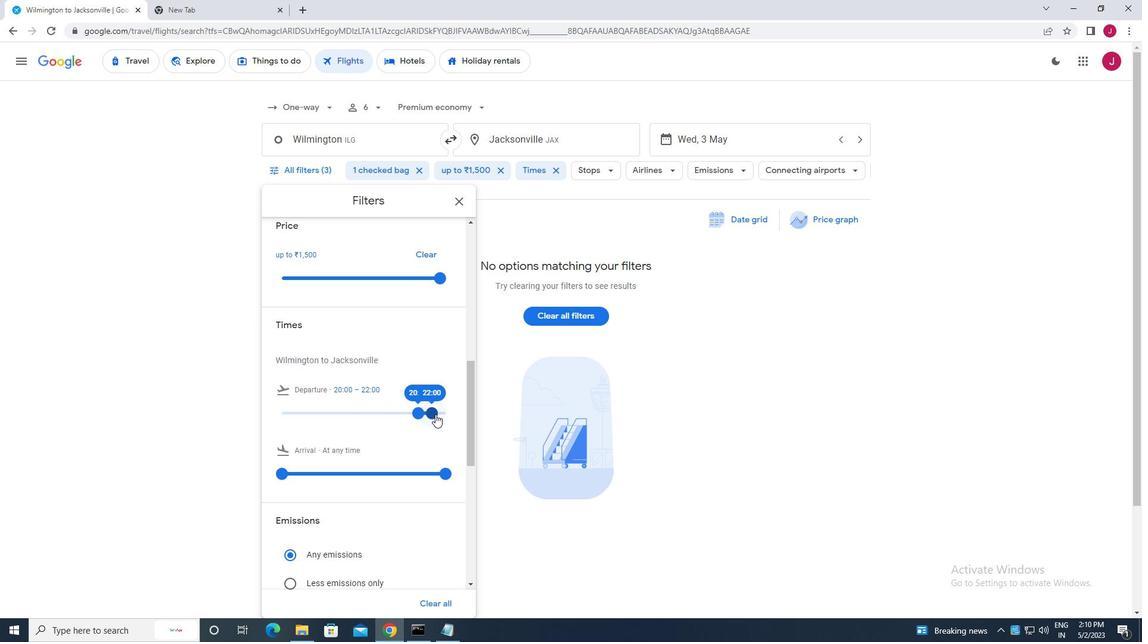 
Action: Mouse moved to (462, 196)
Screenshot: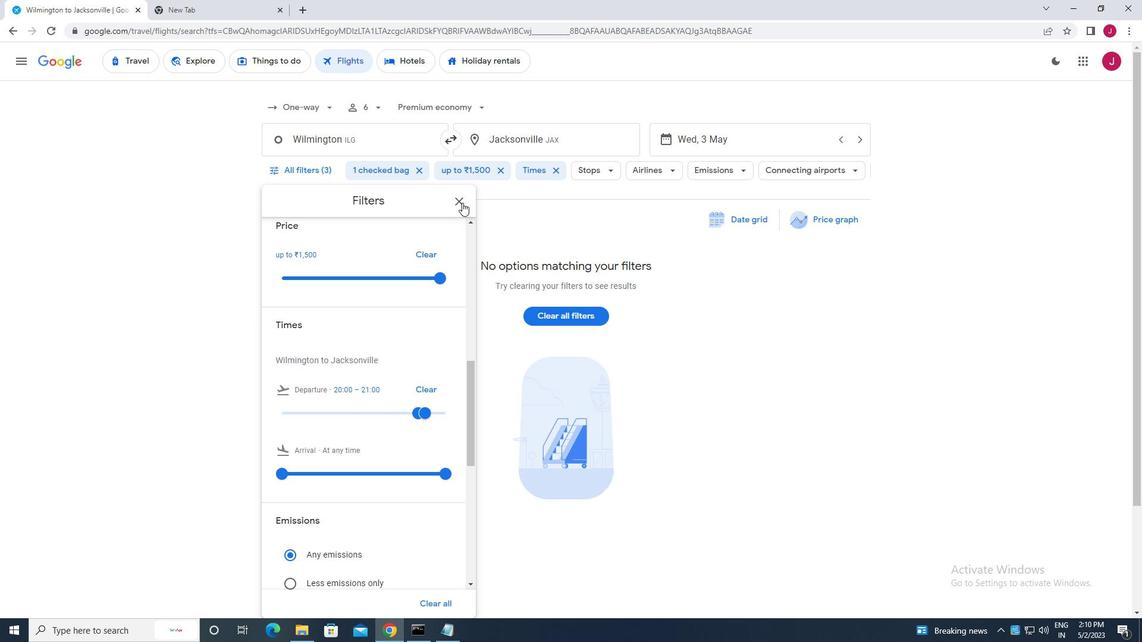 
Action: Mouse pressed left at (462, 196)
Screenshot: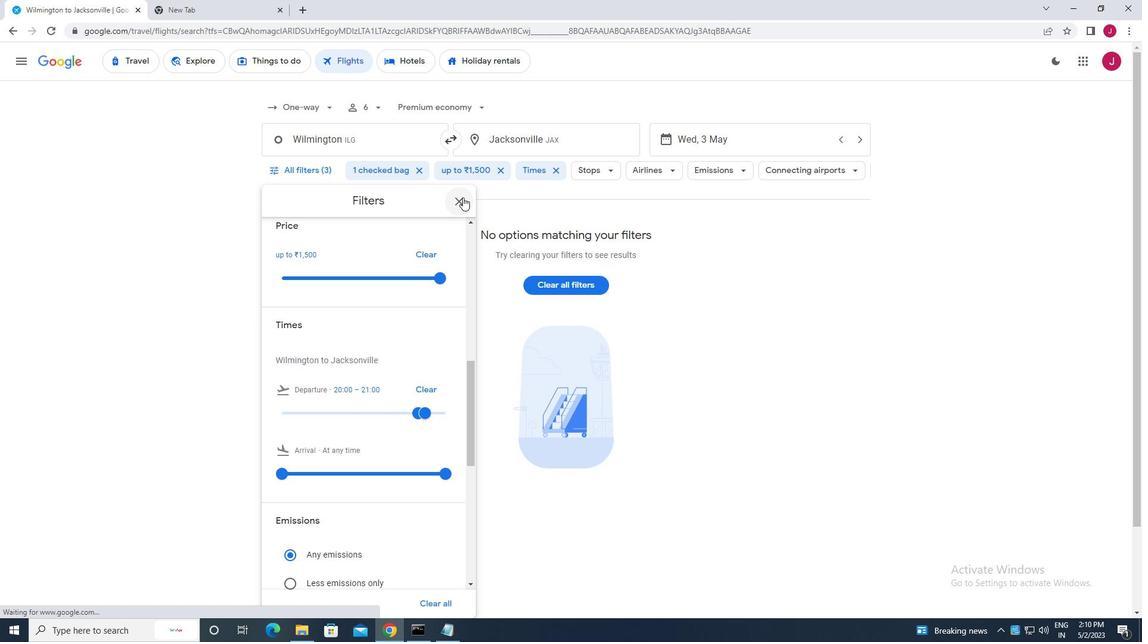 
Action: Mouse moved to (462, 196)
Screenshot: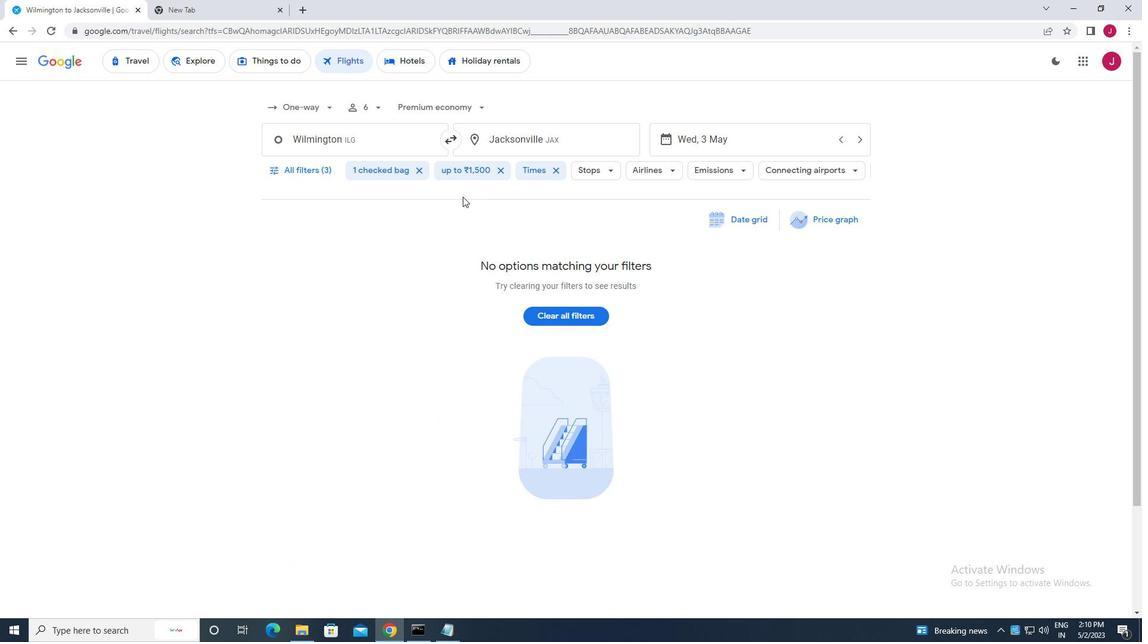 
